 Task: Create a due date automation trigger when advanced on, 2 days before a card is due add content with a name or a description not containing resume at 11:00 AM.
Action: Mouse moved to (1138, 360)
Screenshot: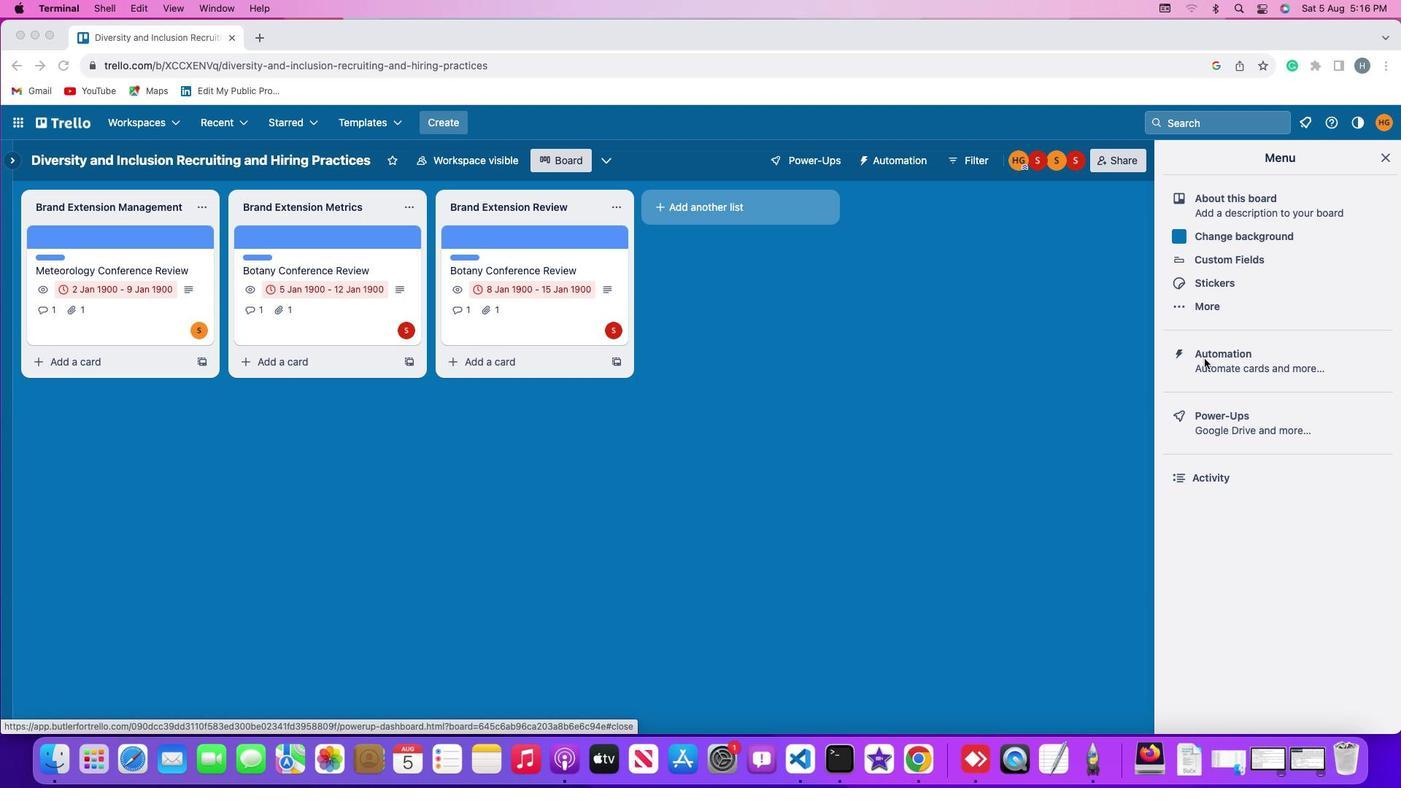 
Action: Mouse pressed left at (1138, 360)
Screenshot: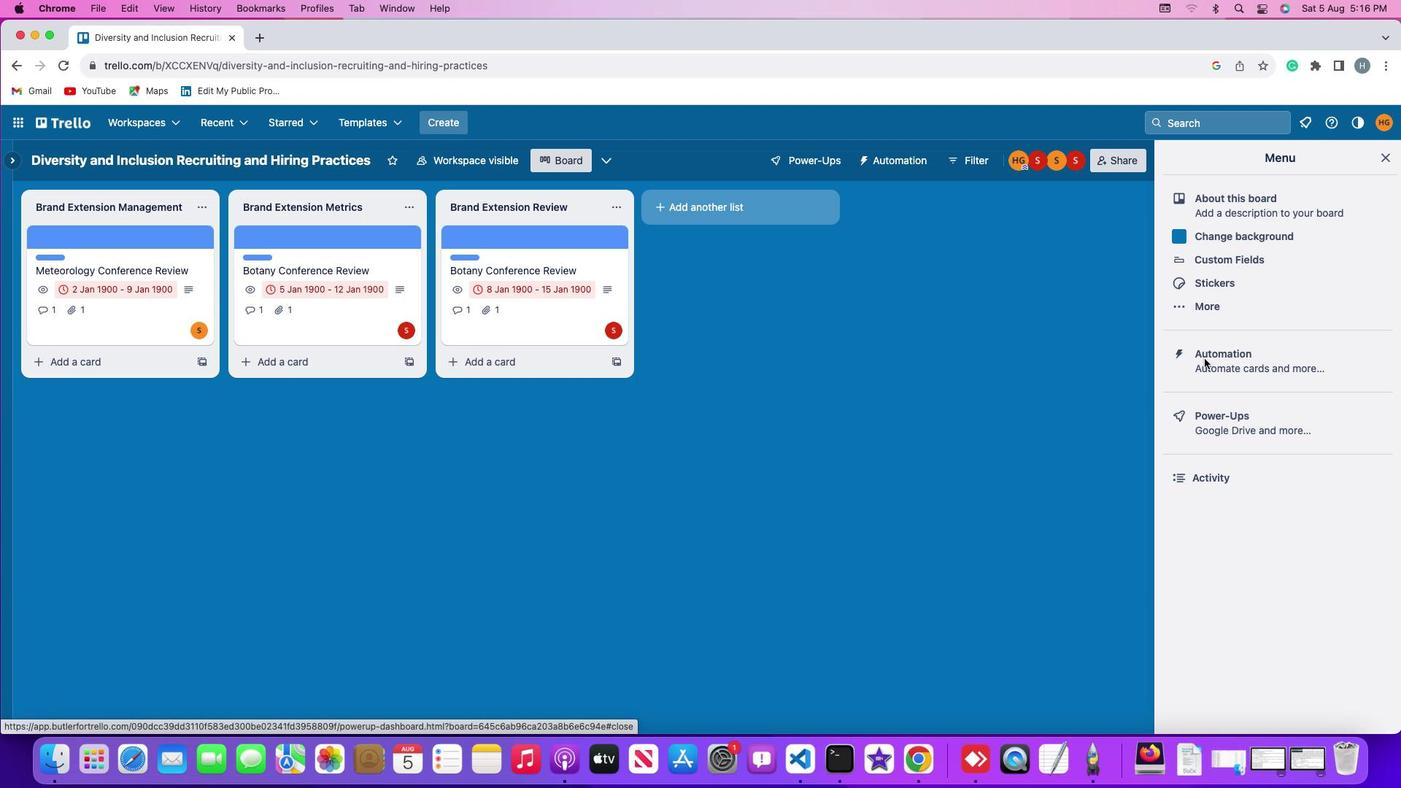 
Action: Mouse pressed left at (1138, 360)
Screenshot: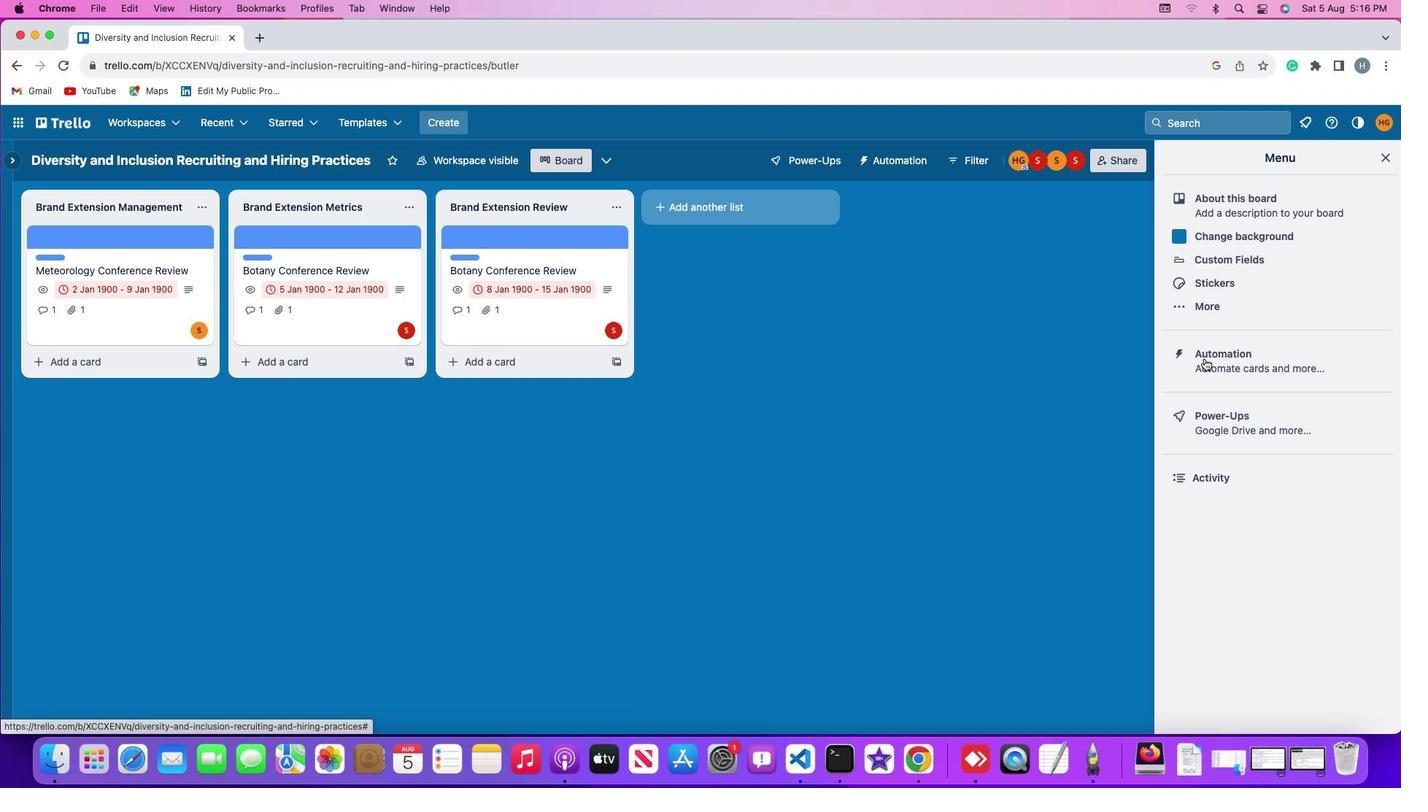 
Action: Mouse moved to (190, 352)
Screenshot: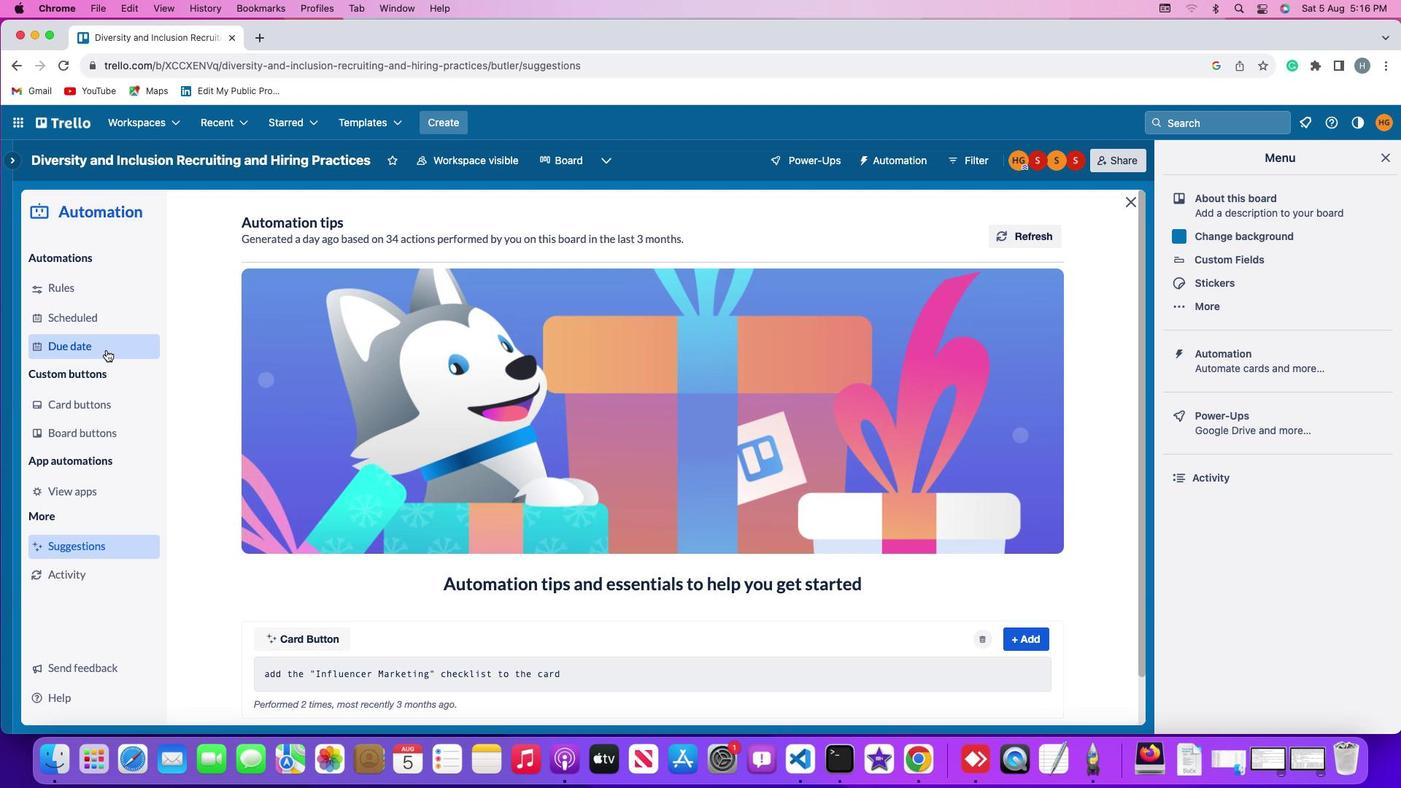 
Action: Mouse pressed left at (190, 352)
Screenshot: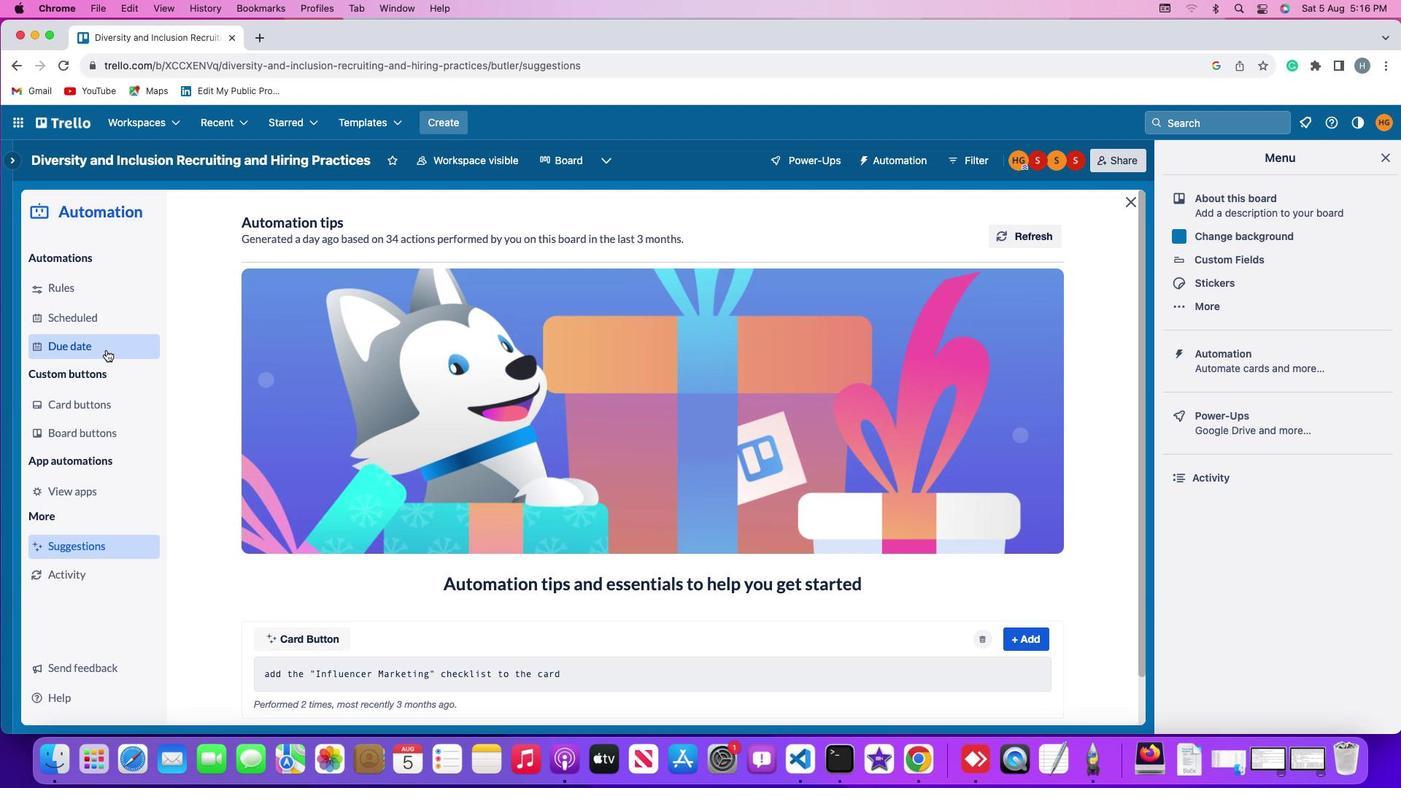 
Action: Mouse moved to (954, 230)
Screenshot: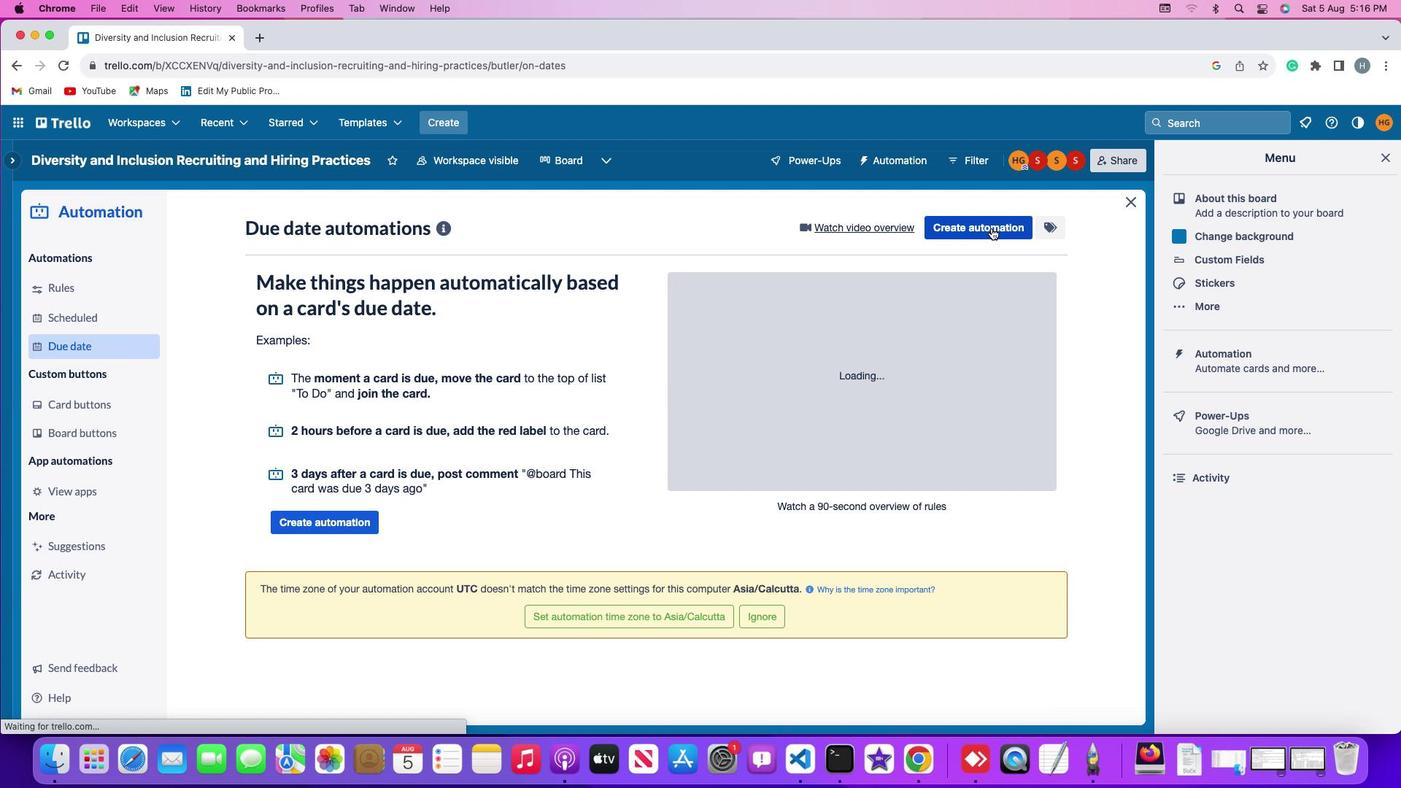 
Action: Mouse pressed left at (954, 230)
Screenshot: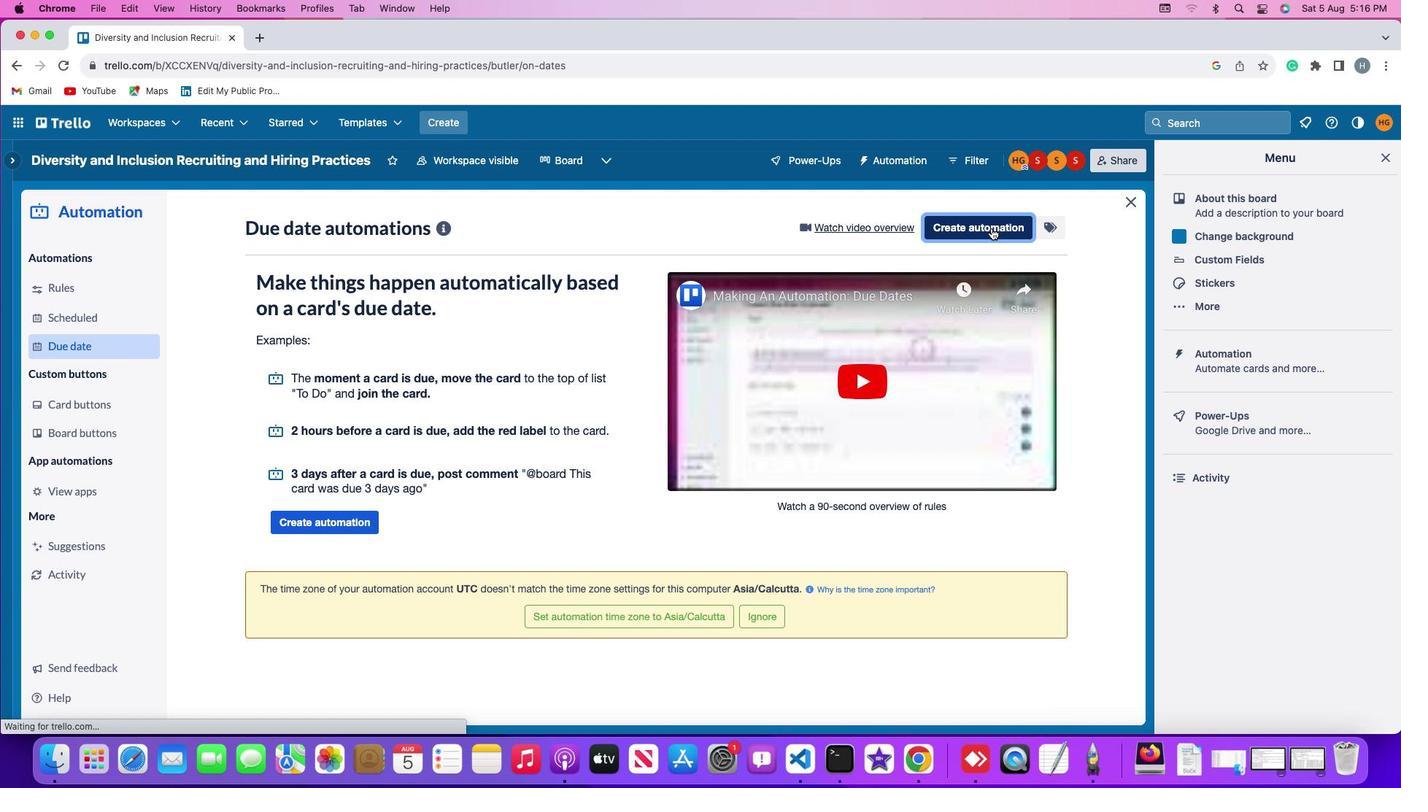 
Action: Mouse moved to (640, 368)
Screenshot: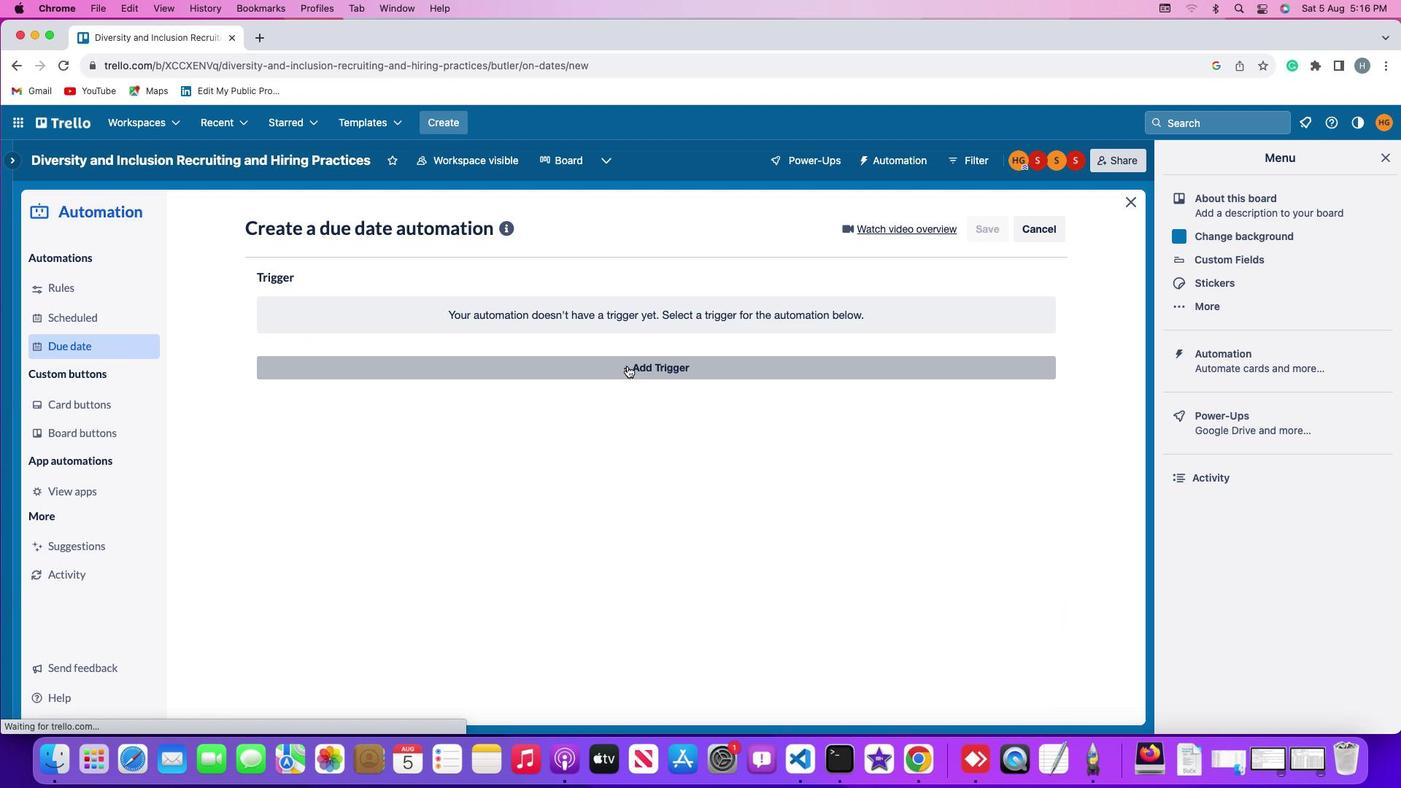 
Action: Mouse pressed left at (640, 368)
Screenshot: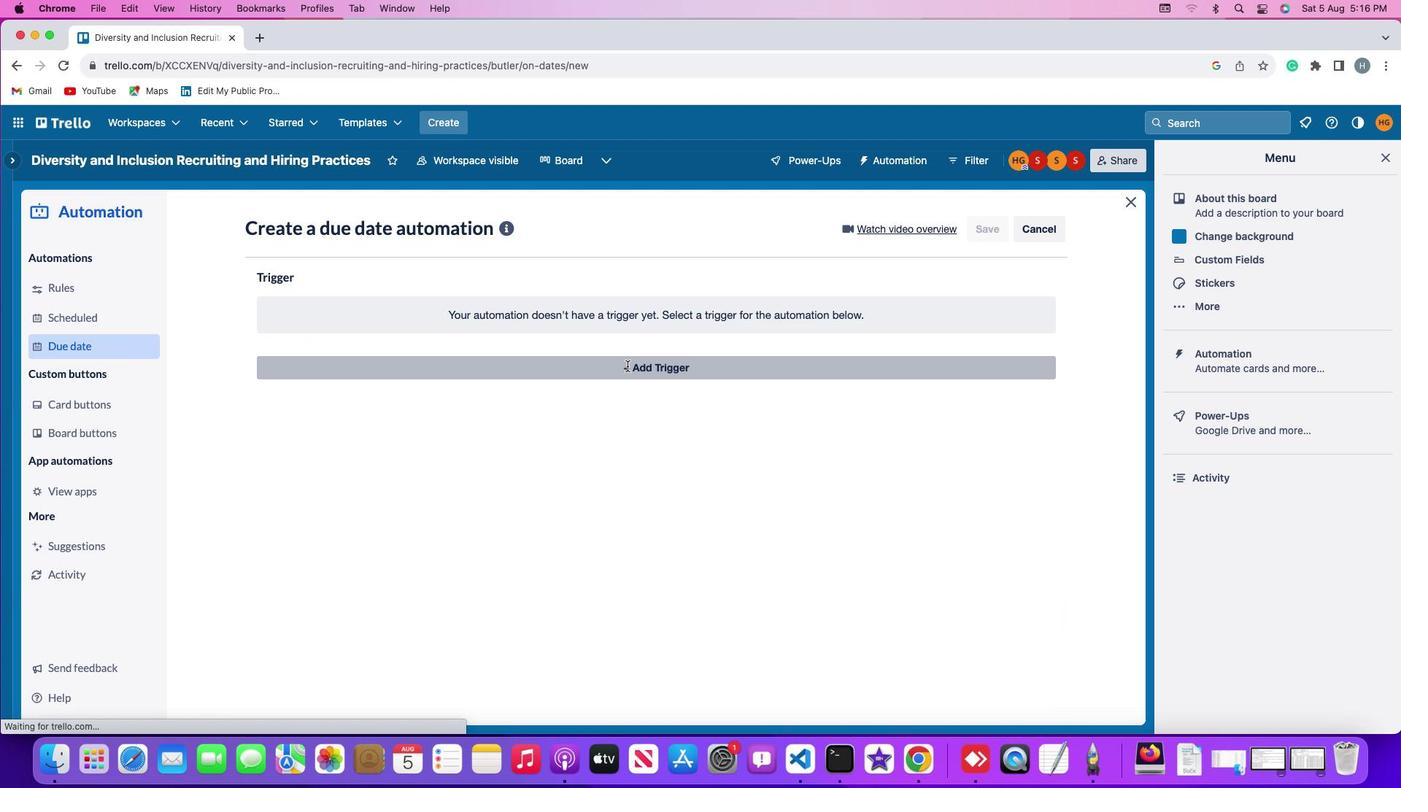 
Action: Mouse moved to (338, 589)
Screenshot: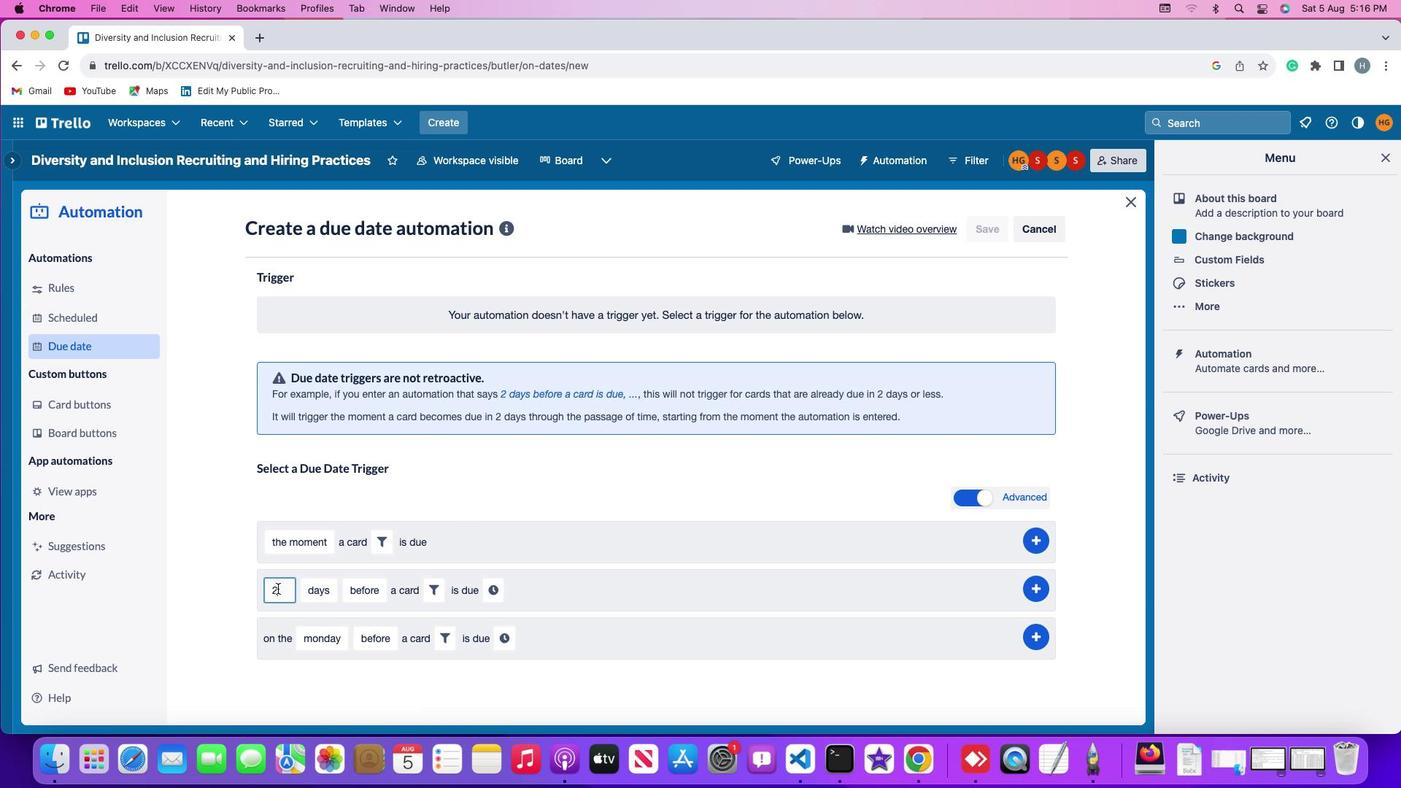 
Action: Mouse pressed left at (338, 589)
Screenshot: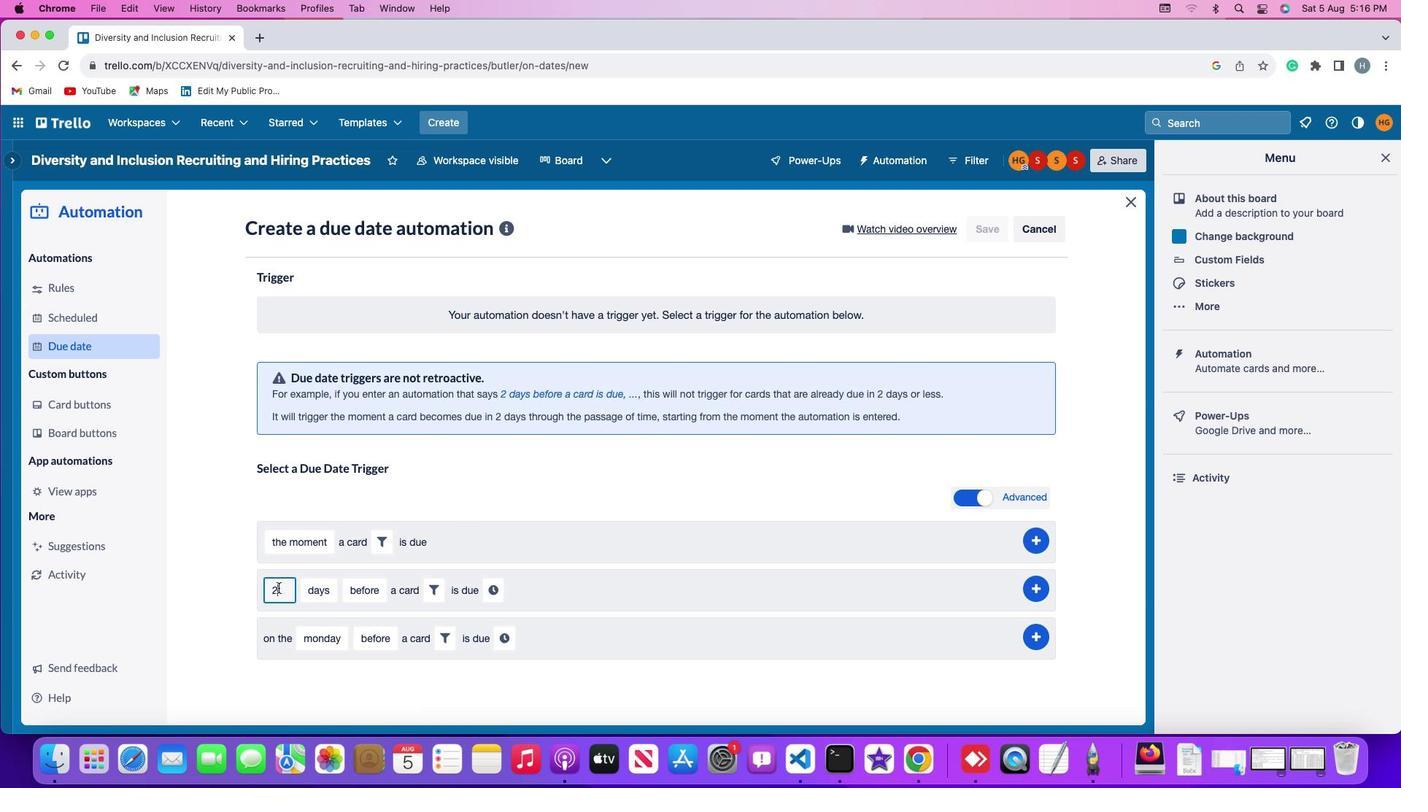 
Action: Mouse moved to (342, 586)
Screenshot: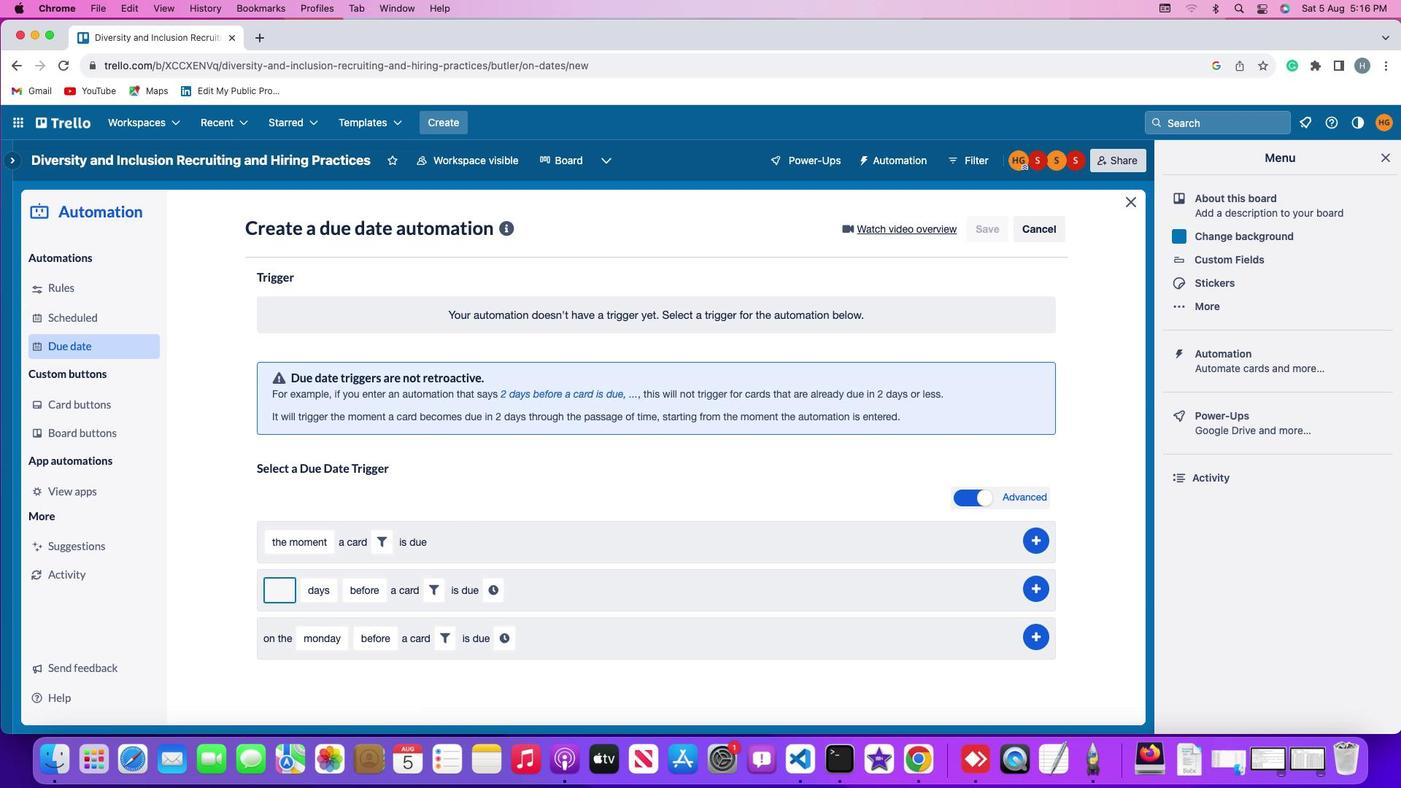 
Action: Key pressed Key.backspace
Screenshot: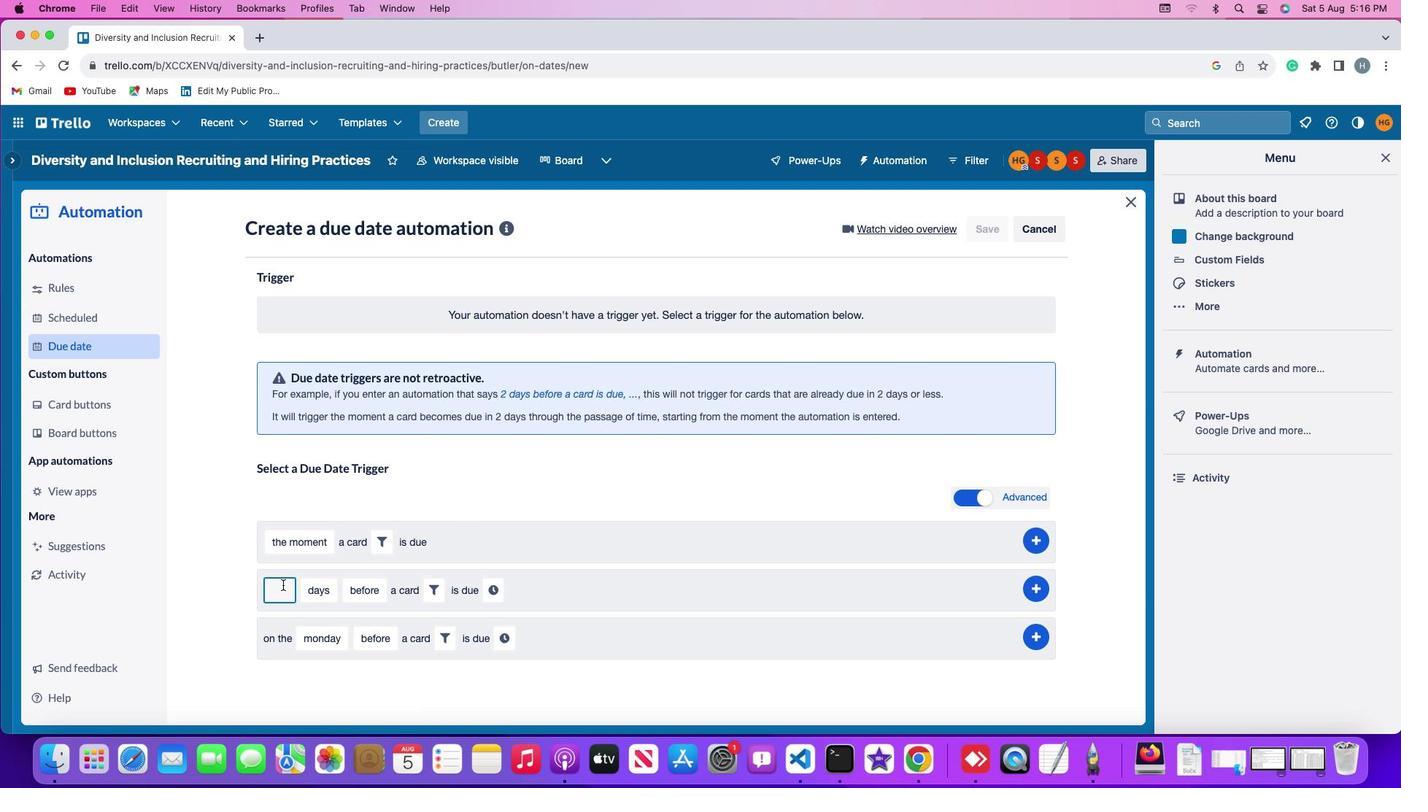 
Action: Mouse moved to (343, 587)
Screenshot: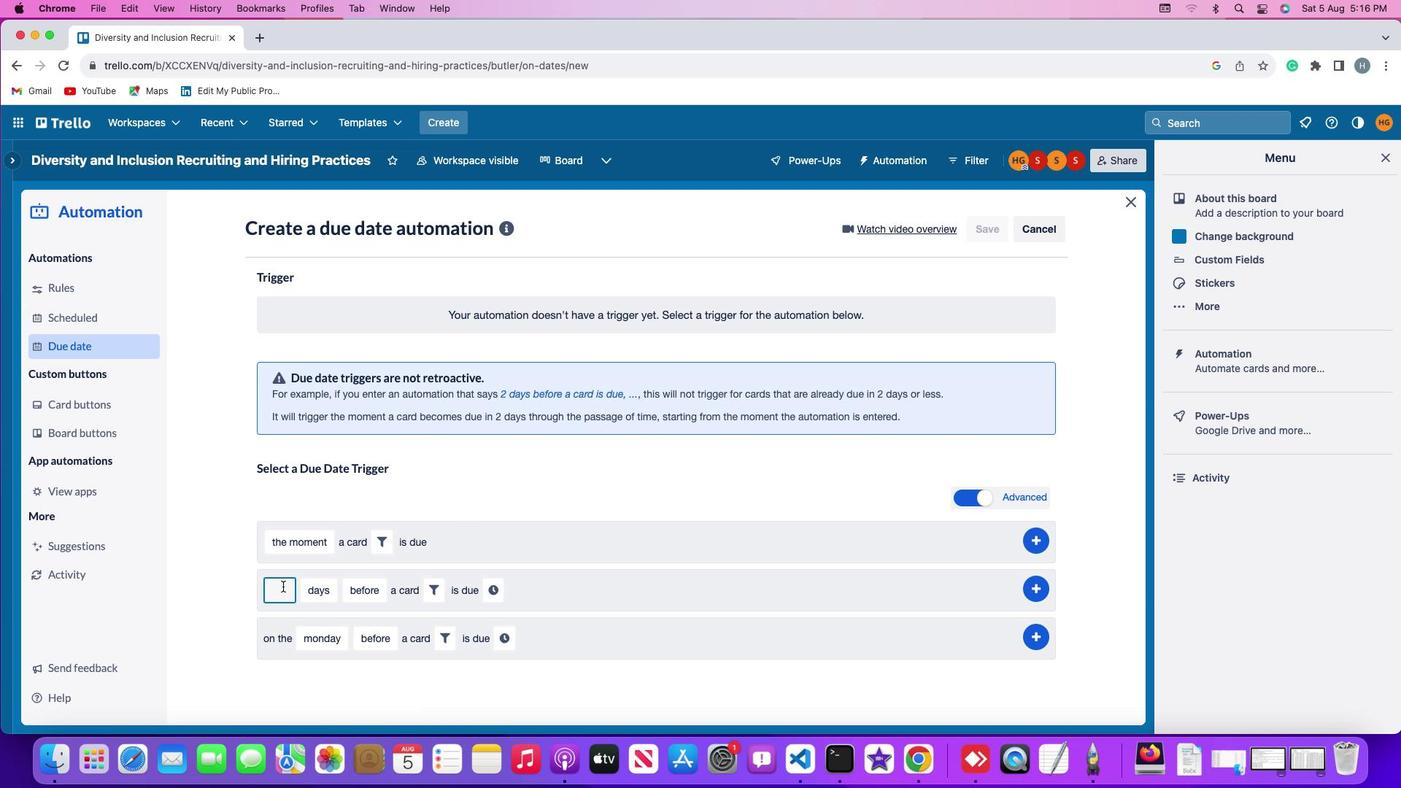 
Action: Key pressed '2'
Screenshot: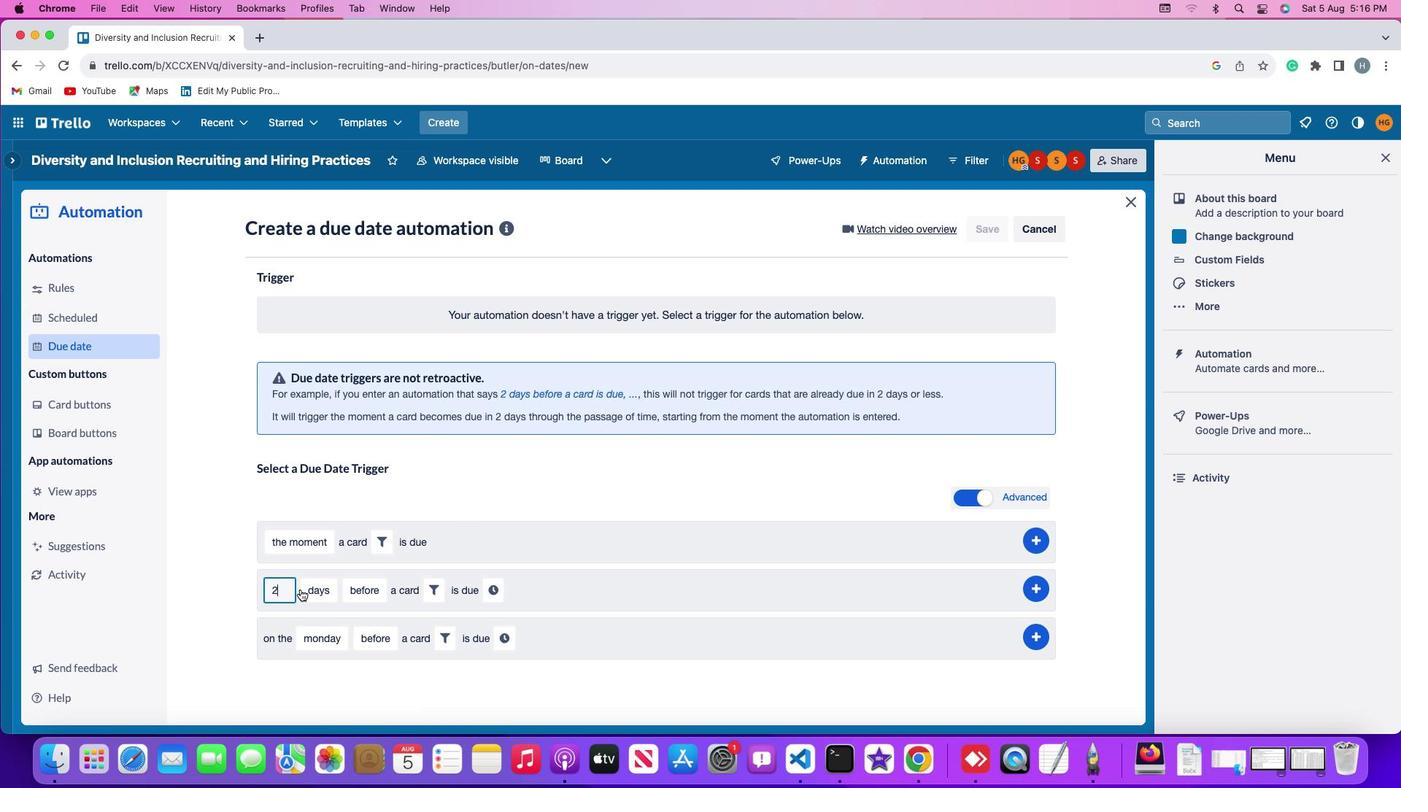 
Action: Mouse moved to (365, 589)
Screenshot: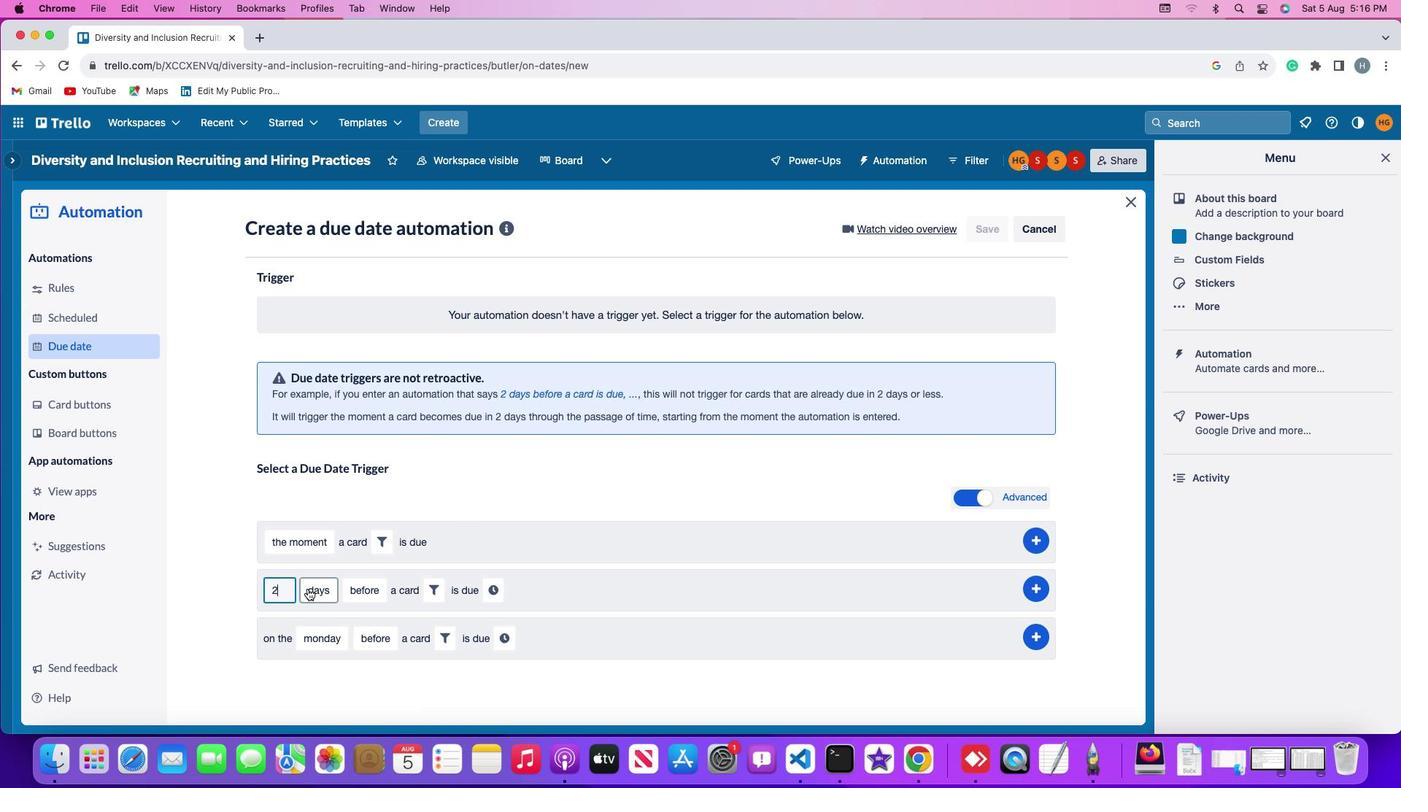 
Action: Mouse pressed left at (365, 589)
Screenshot: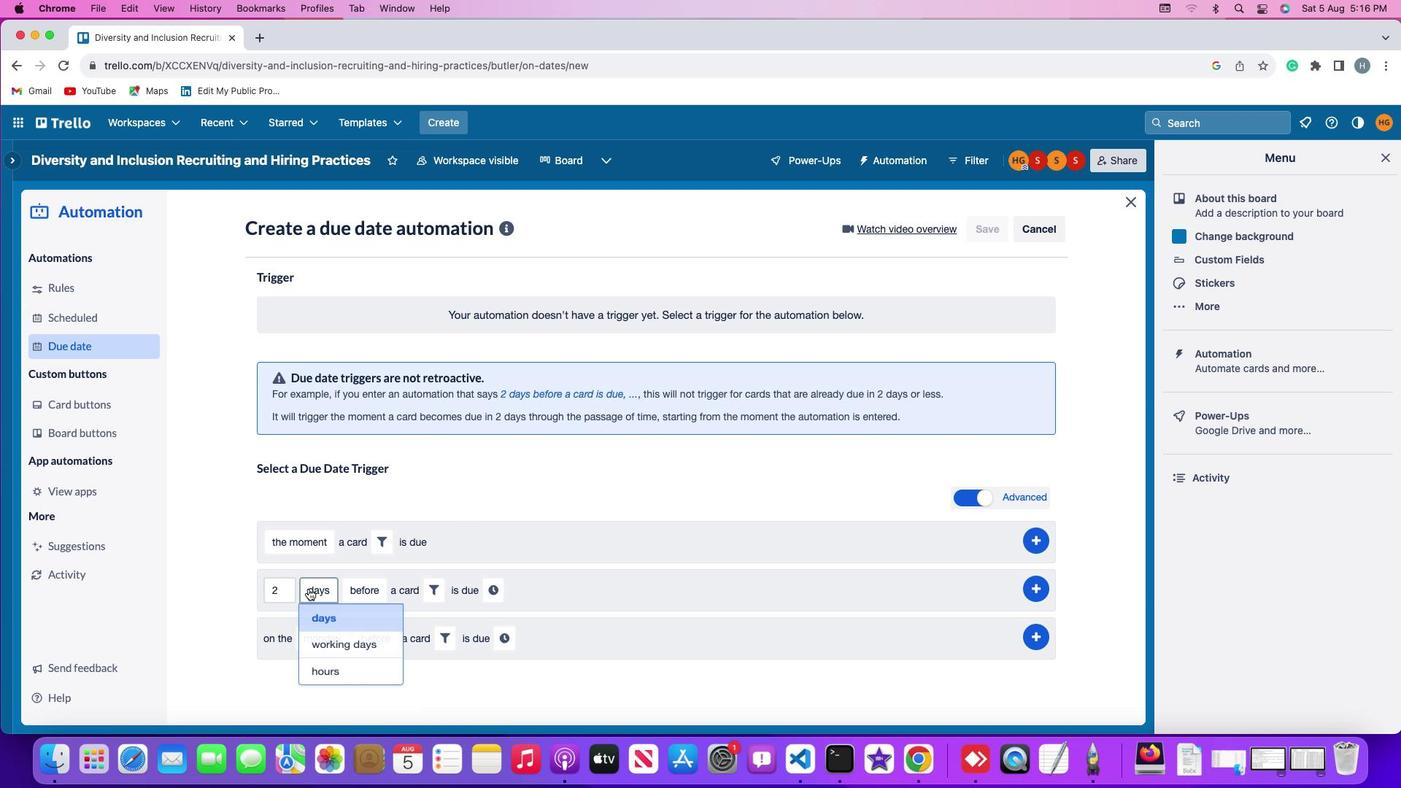 
Action: Mouse moved to (377, 612)
Screenshot: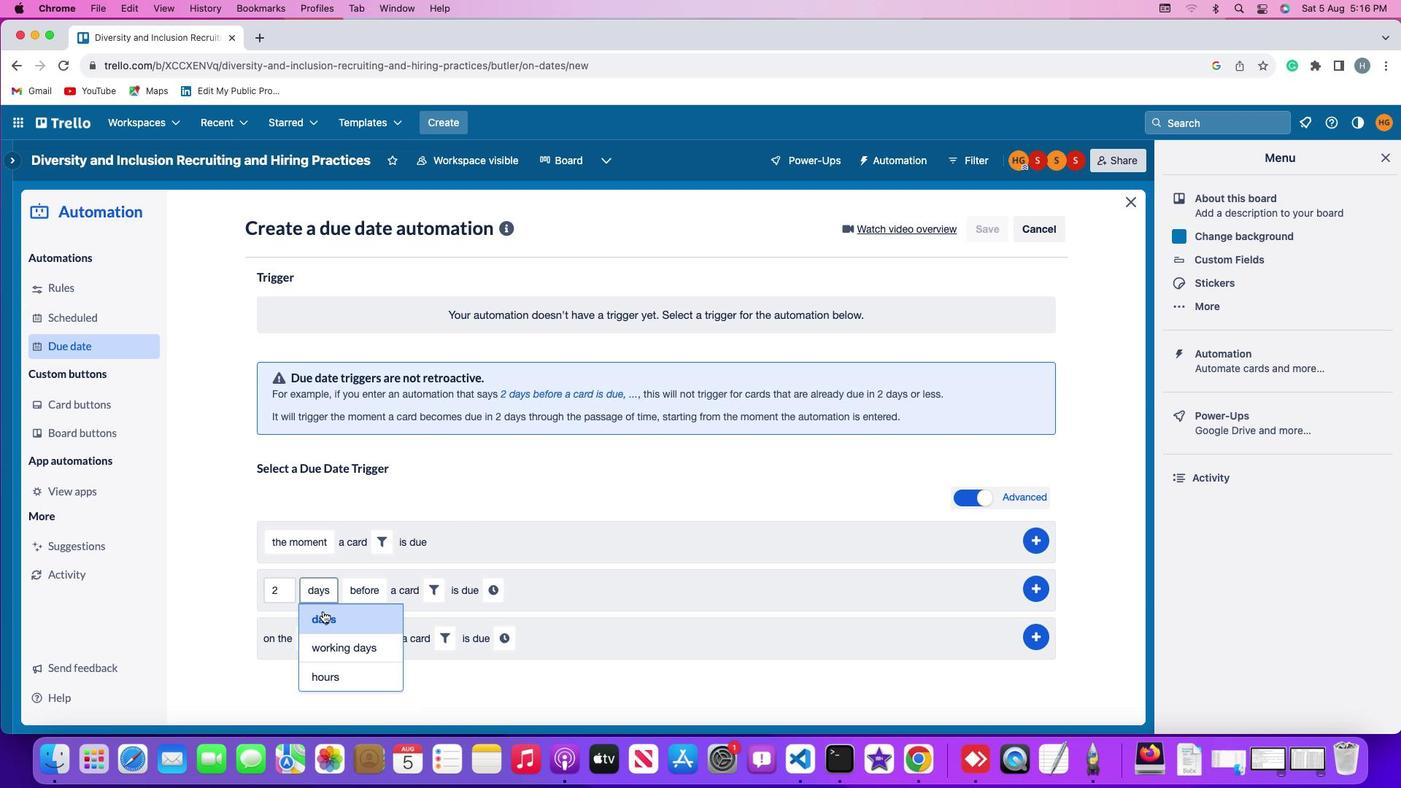 
Action: Mouse pressed left at (377, 612)
Screenshot: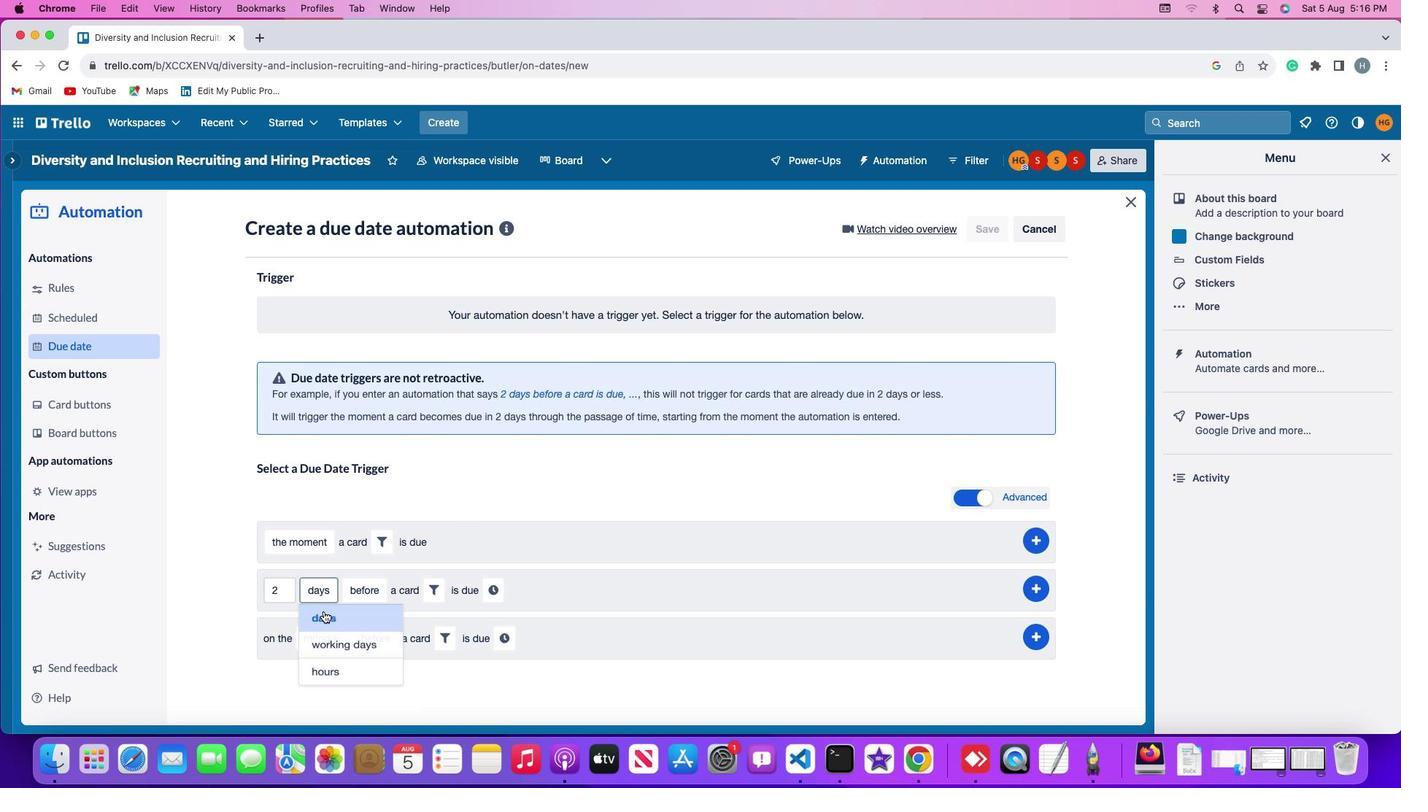
Action: Mouse moved to (407, 594)
Screenshot: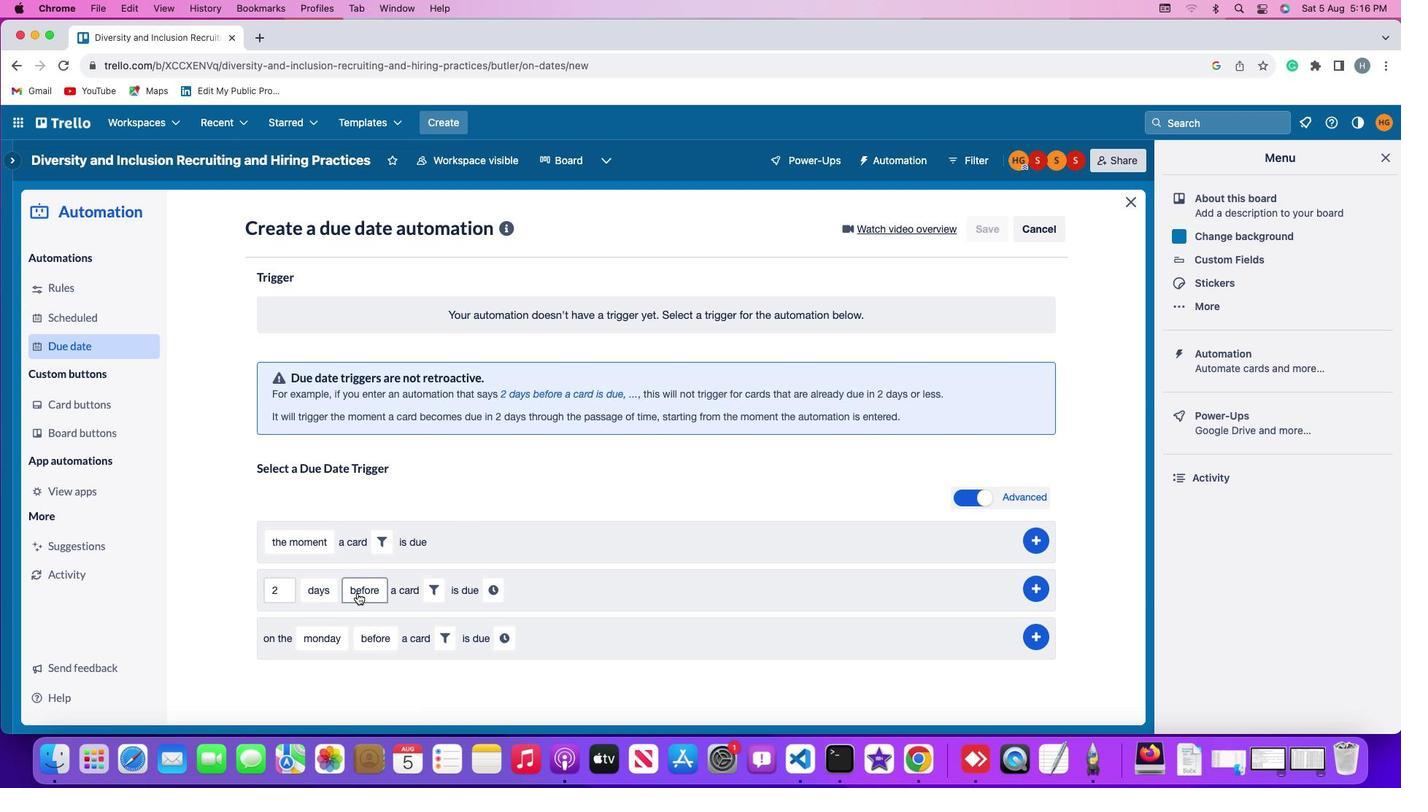
Action: Mouse pressed left at (407, 594)
Screenshot: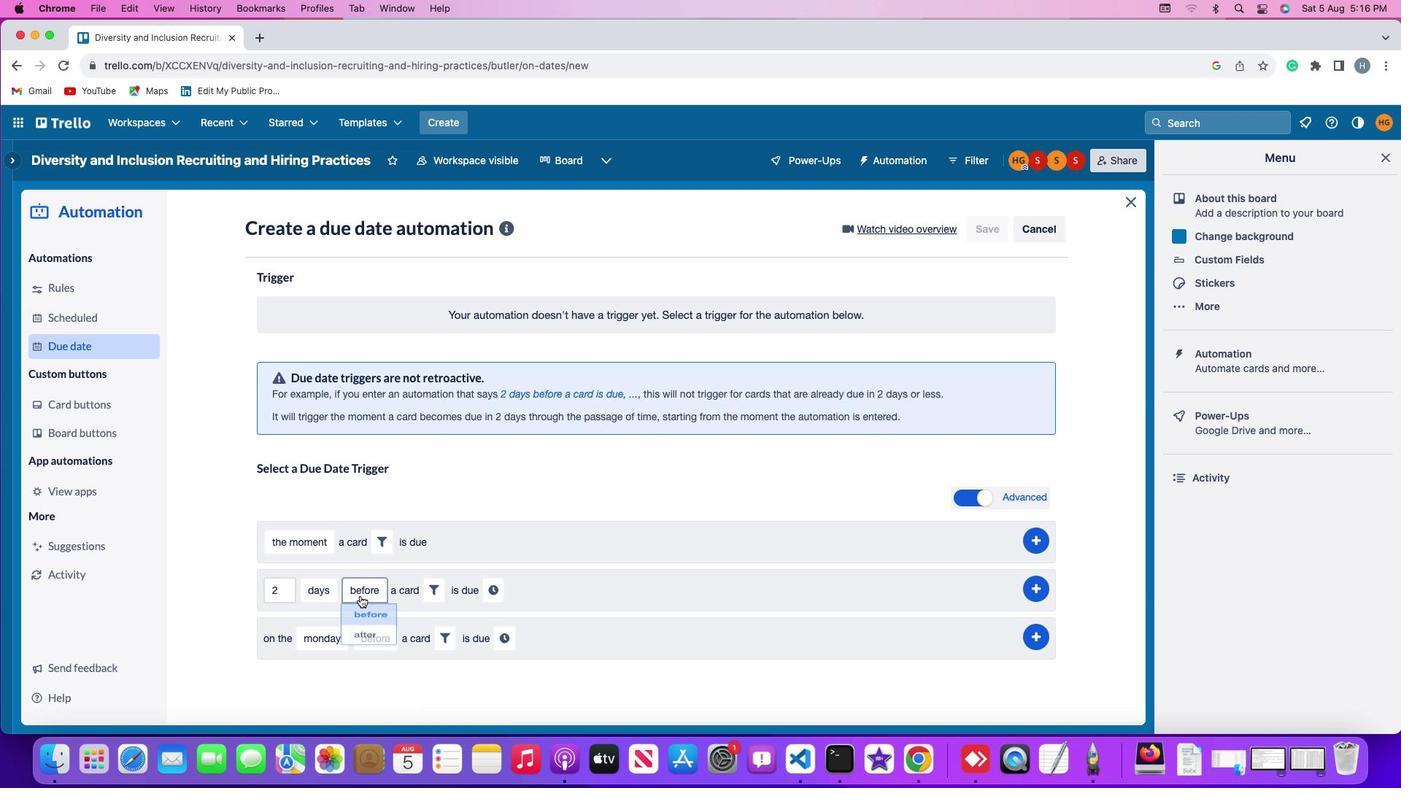 
Action: Mouse moved to (419, 622)
Screenshot: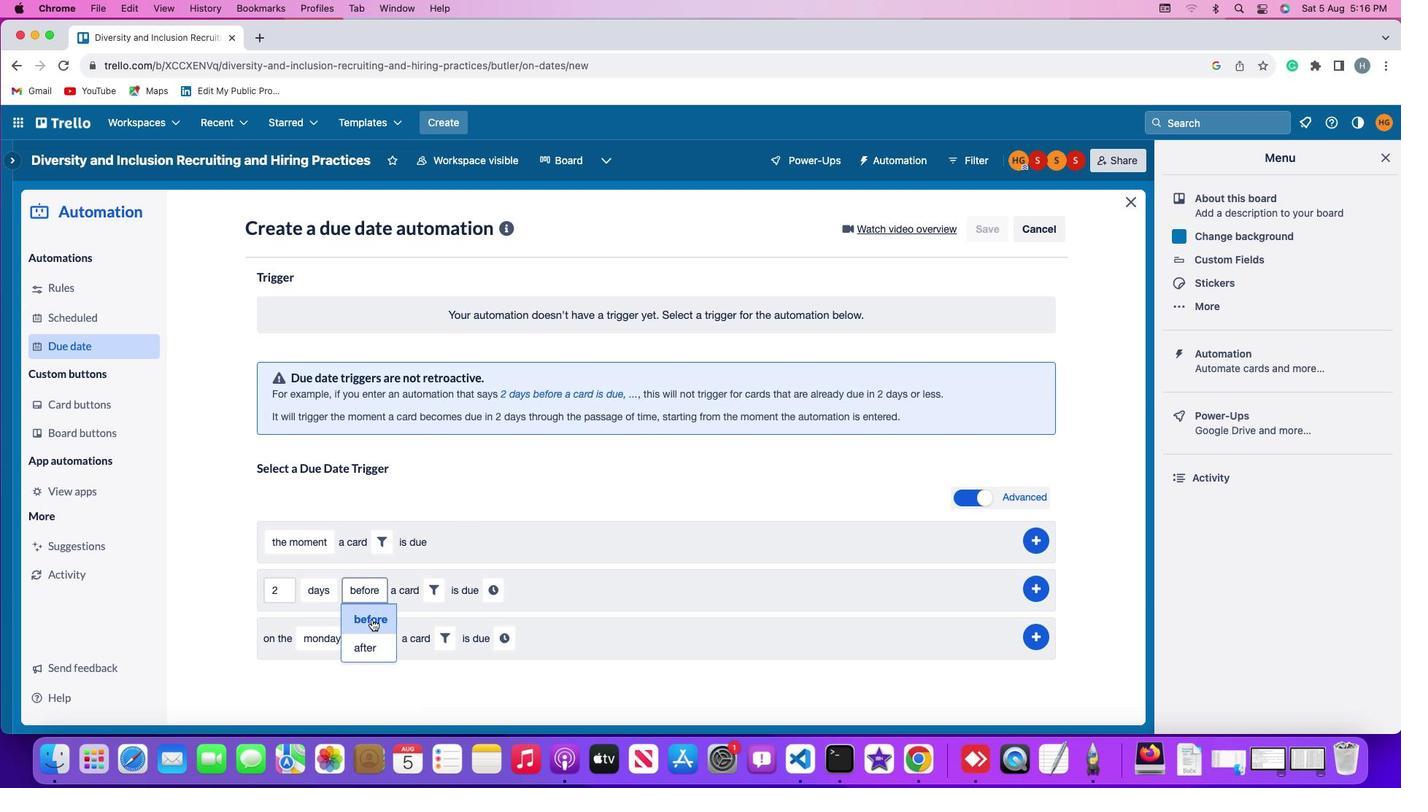 
Action: Mouse pressed left at (419, 622)
Screenshot: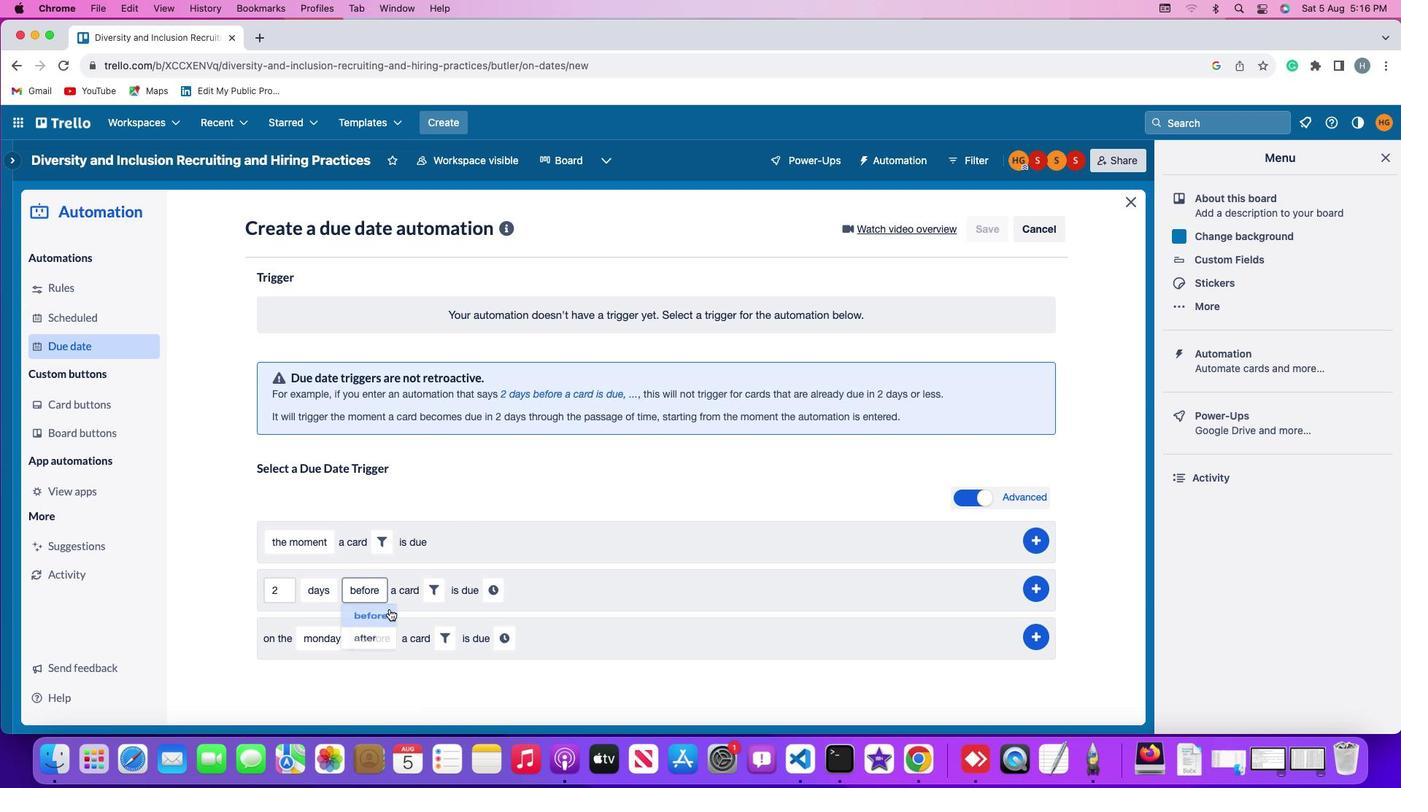 
Action: Mouse moved to (473, 591)
Screenshot: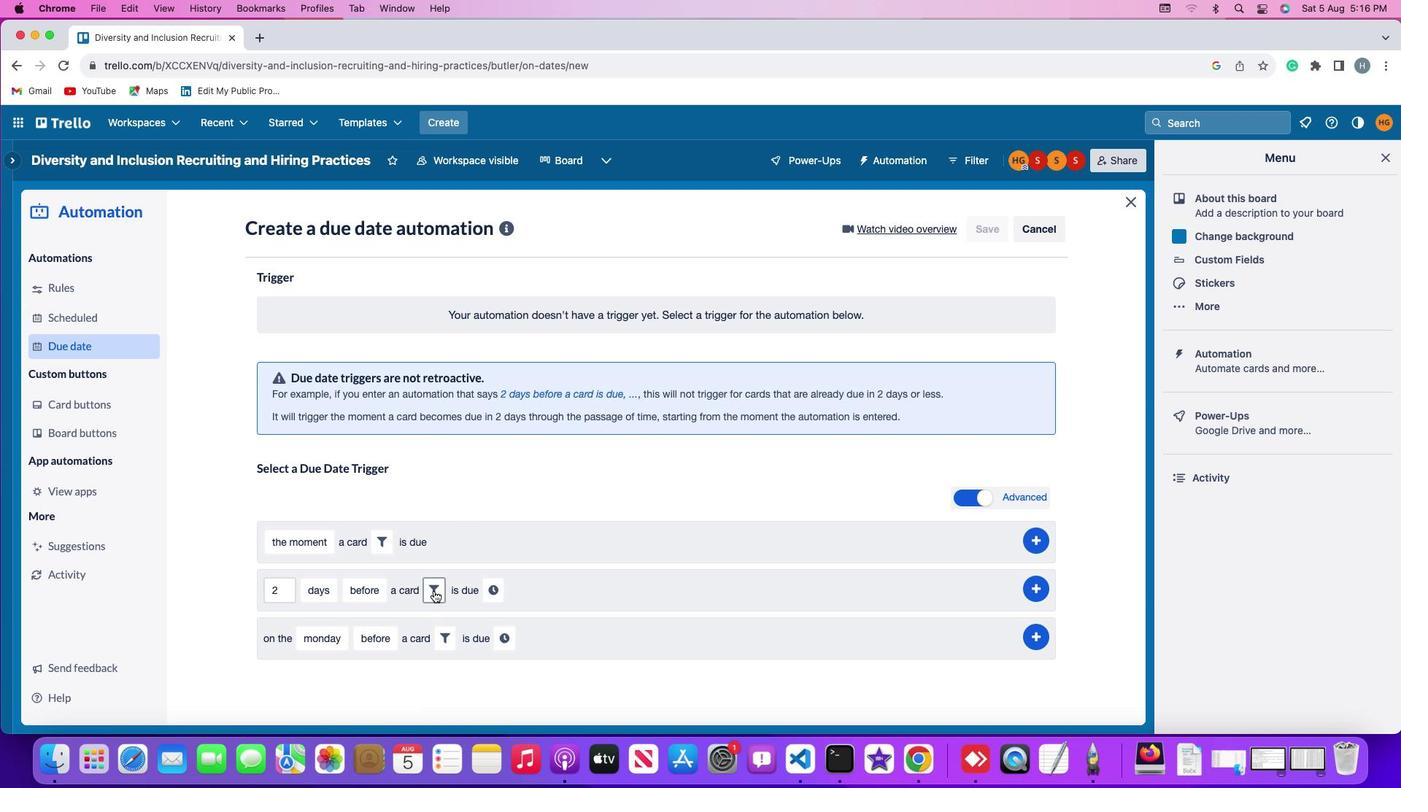 
Action: Mouse pressed left at (473, 591)
Screenshot: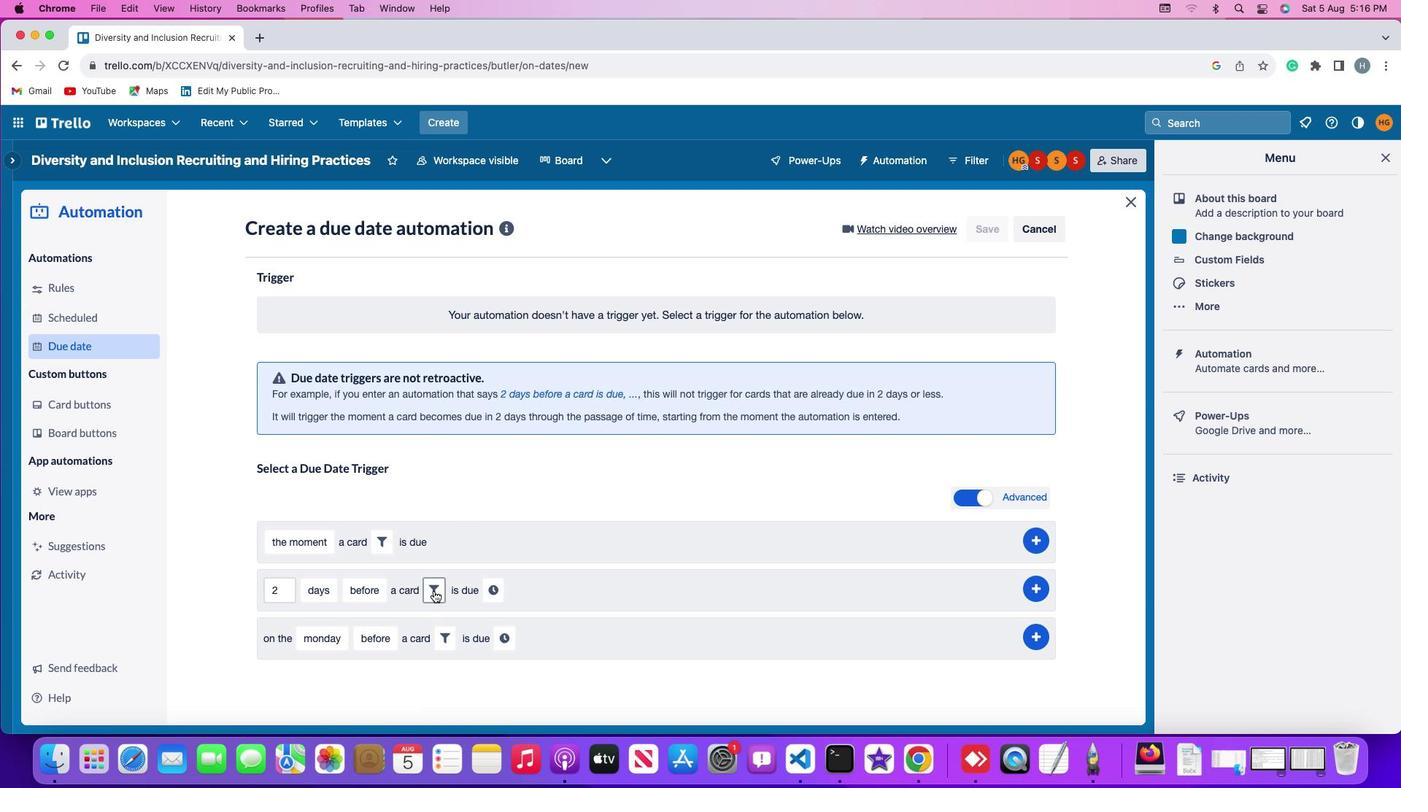 
Action: Mouse moved to (632, 637)
Screenshot: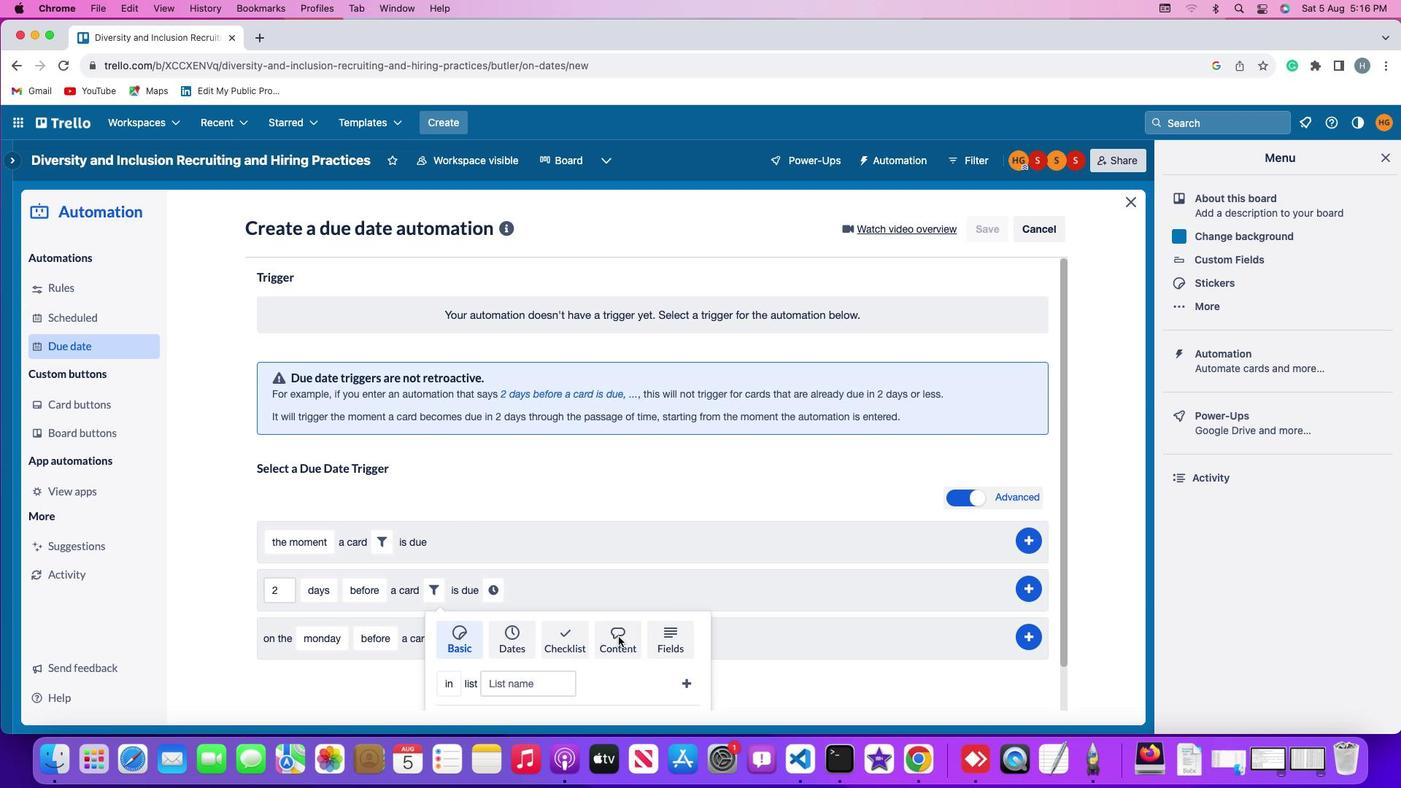 
Action: Mouse pressed left at (632, 637)
Screenshot: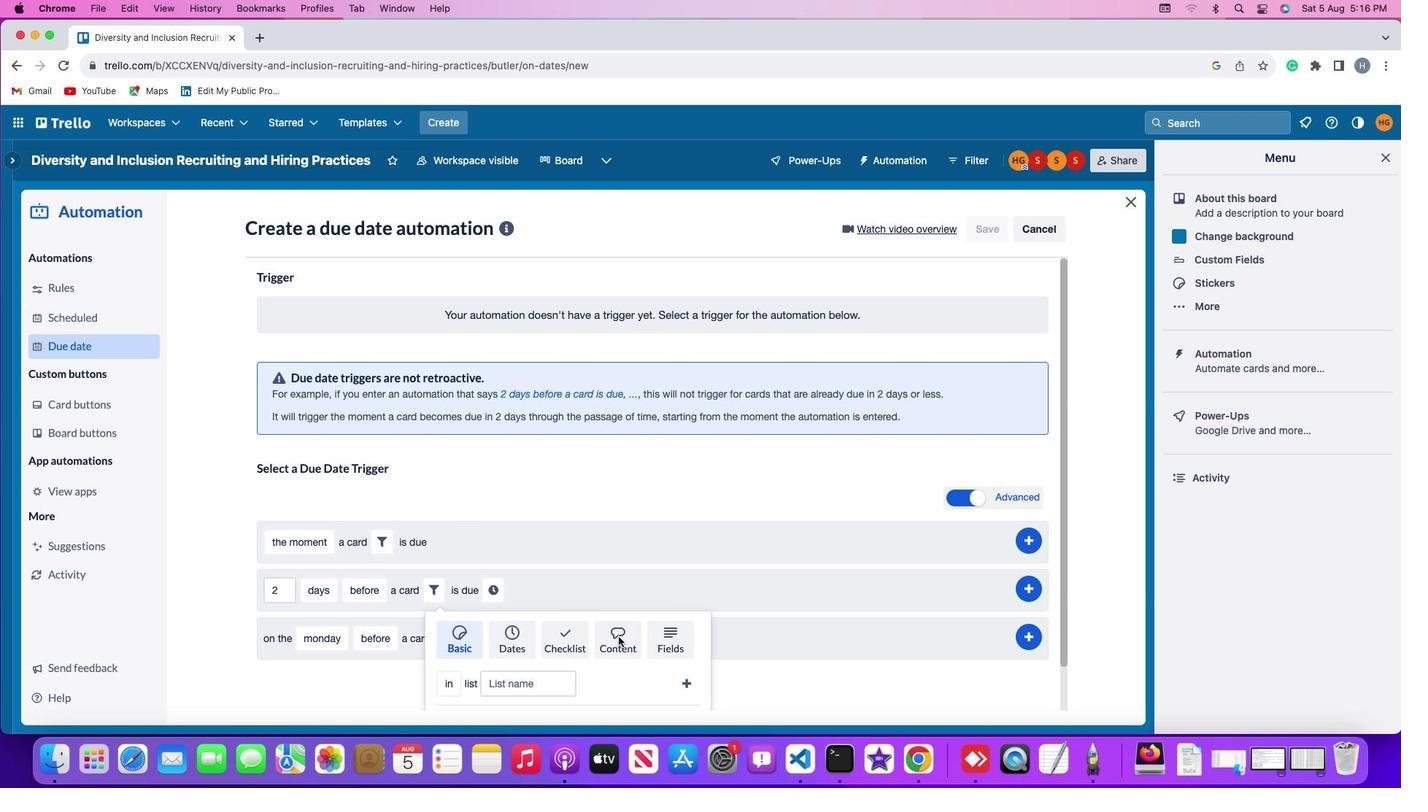 
Action: Mouse moved to (511, 680)
Screenshot: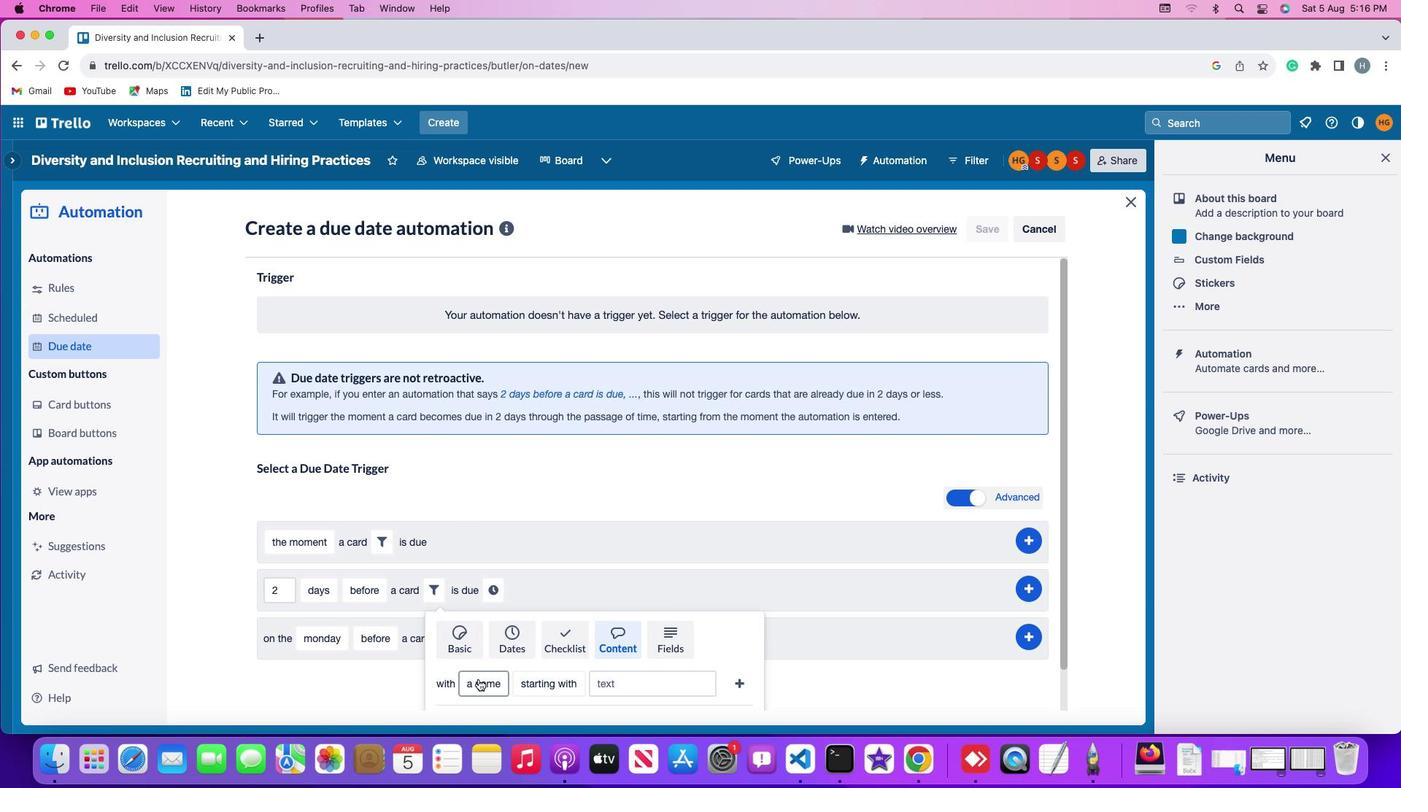 
Action: Mouse pressed left at (511, 680)
Screenshot: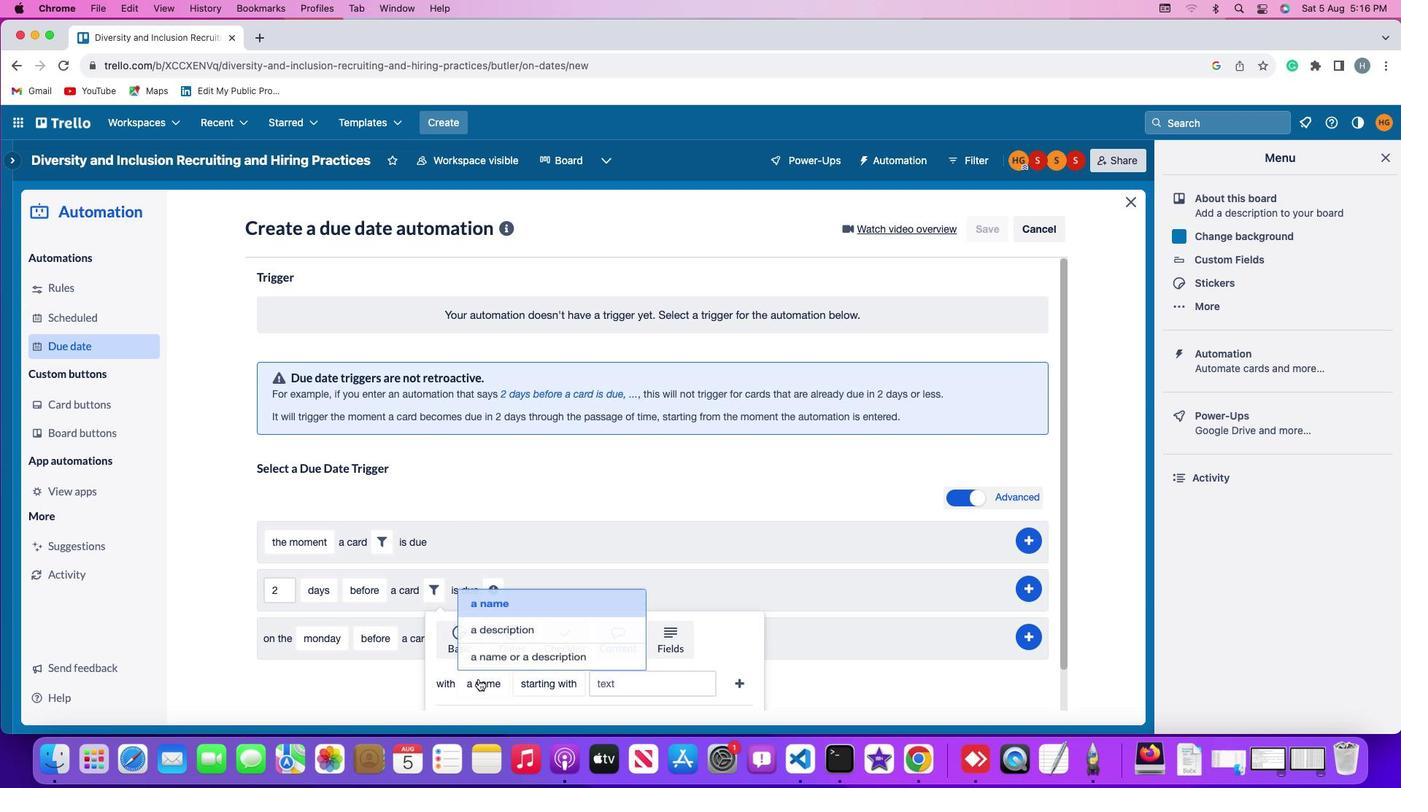 
Action: Mouse moved to (538, 650)
Screenshot: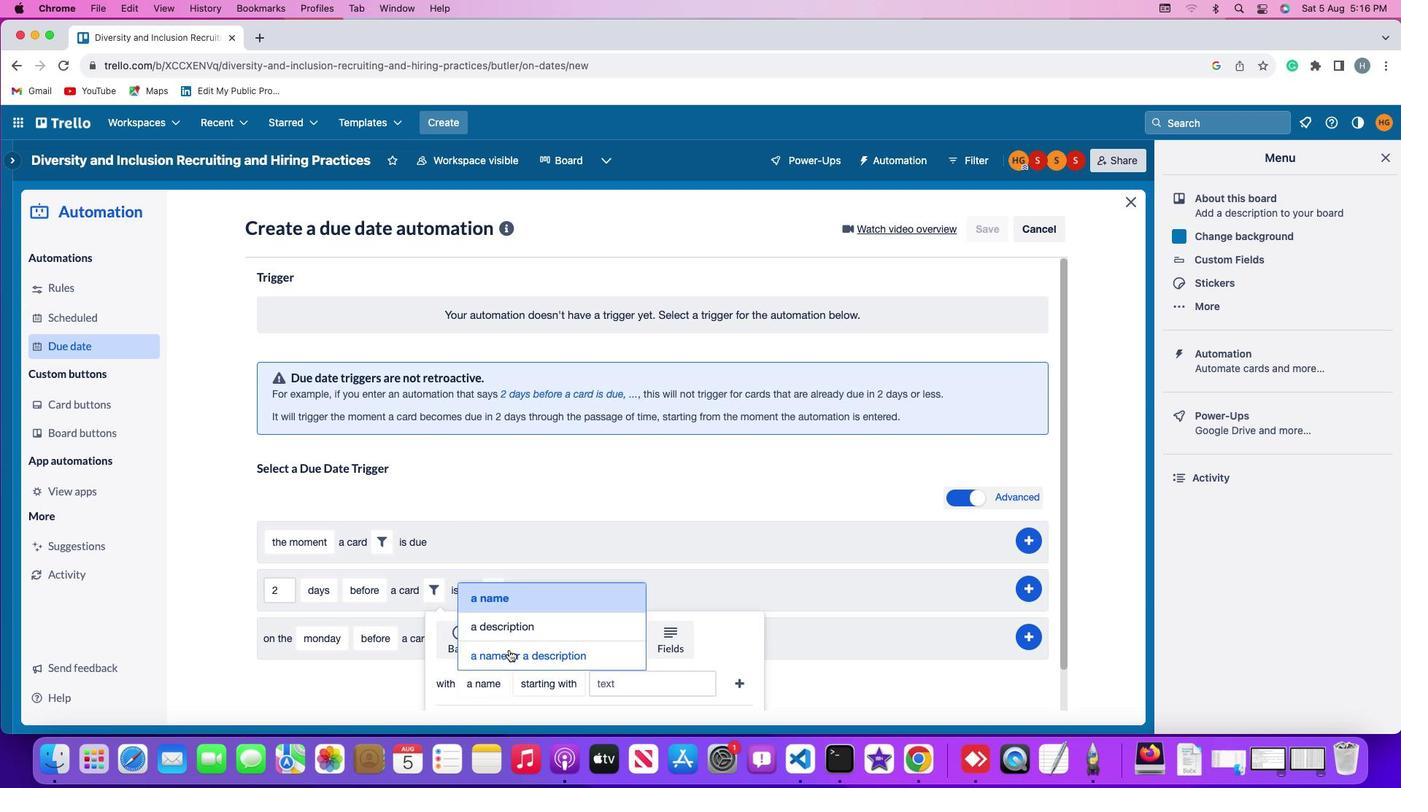 
Action: Mouse pressed left at (538, 650)
Screenshot: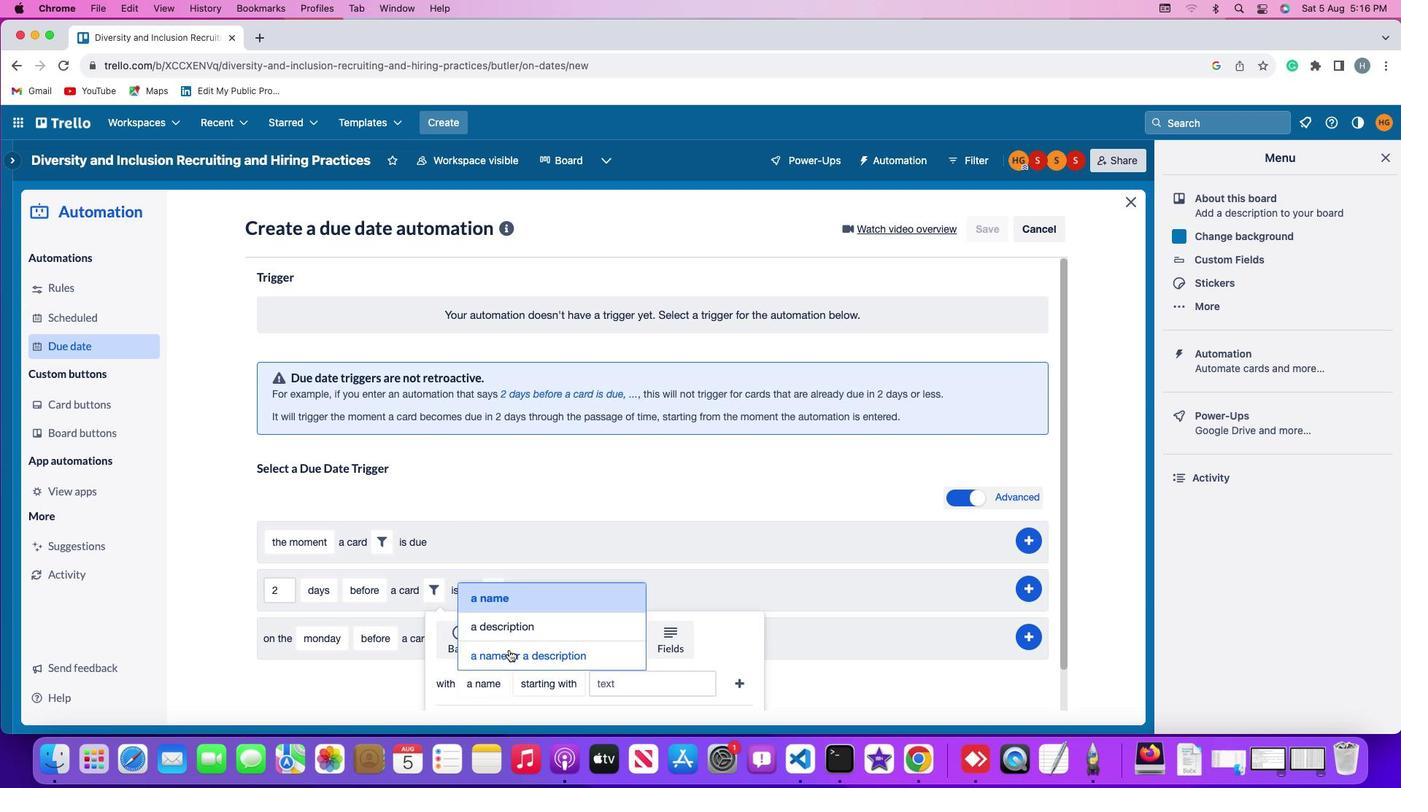 
Action: Mouse moved to (641, 682)
Screenshot: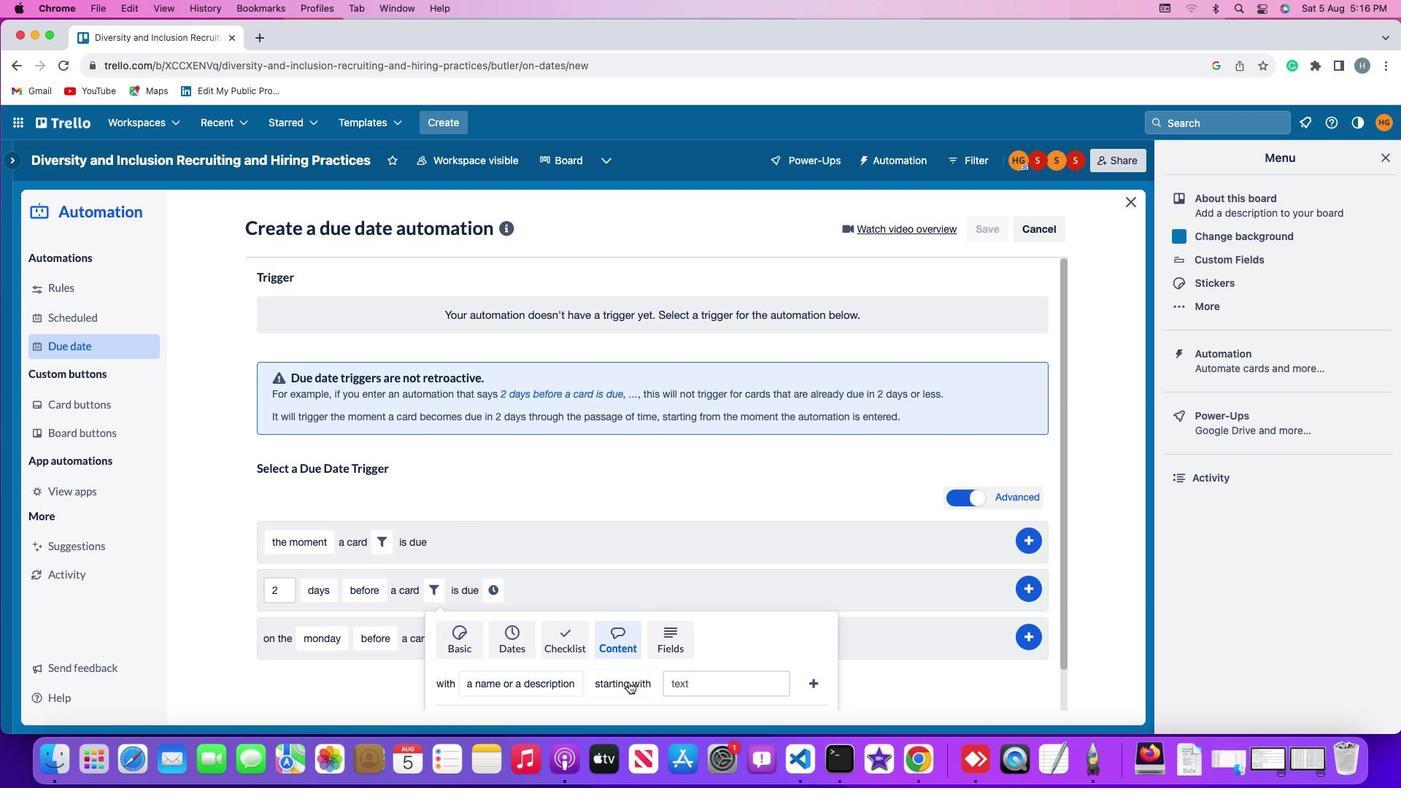 
Action: Mouse pressed left at (641, 682)
Screenshot: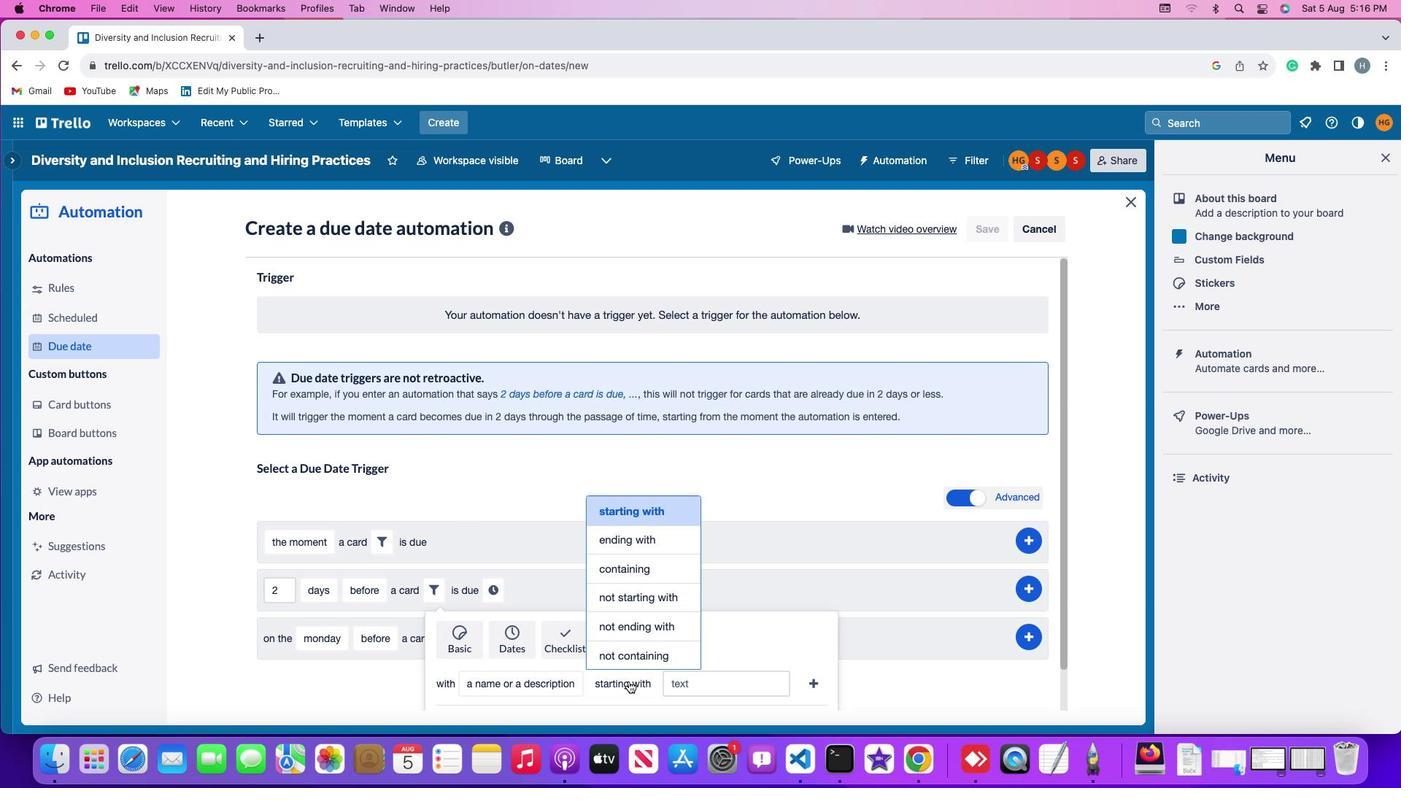 
Action: Mouse moved to (651, 654)
Screenshot: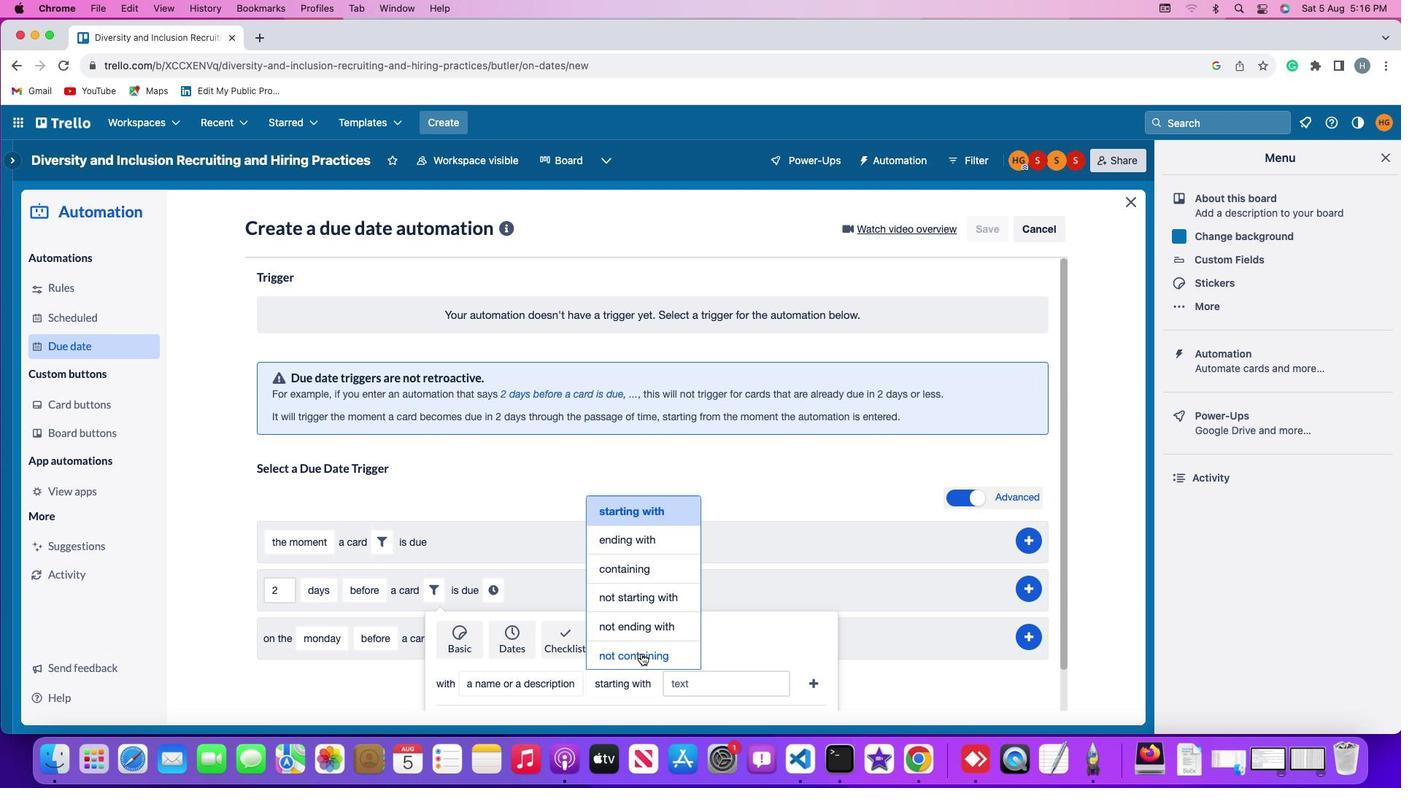 
Action: Mouse pressed left at (651, 654)
Screenshot: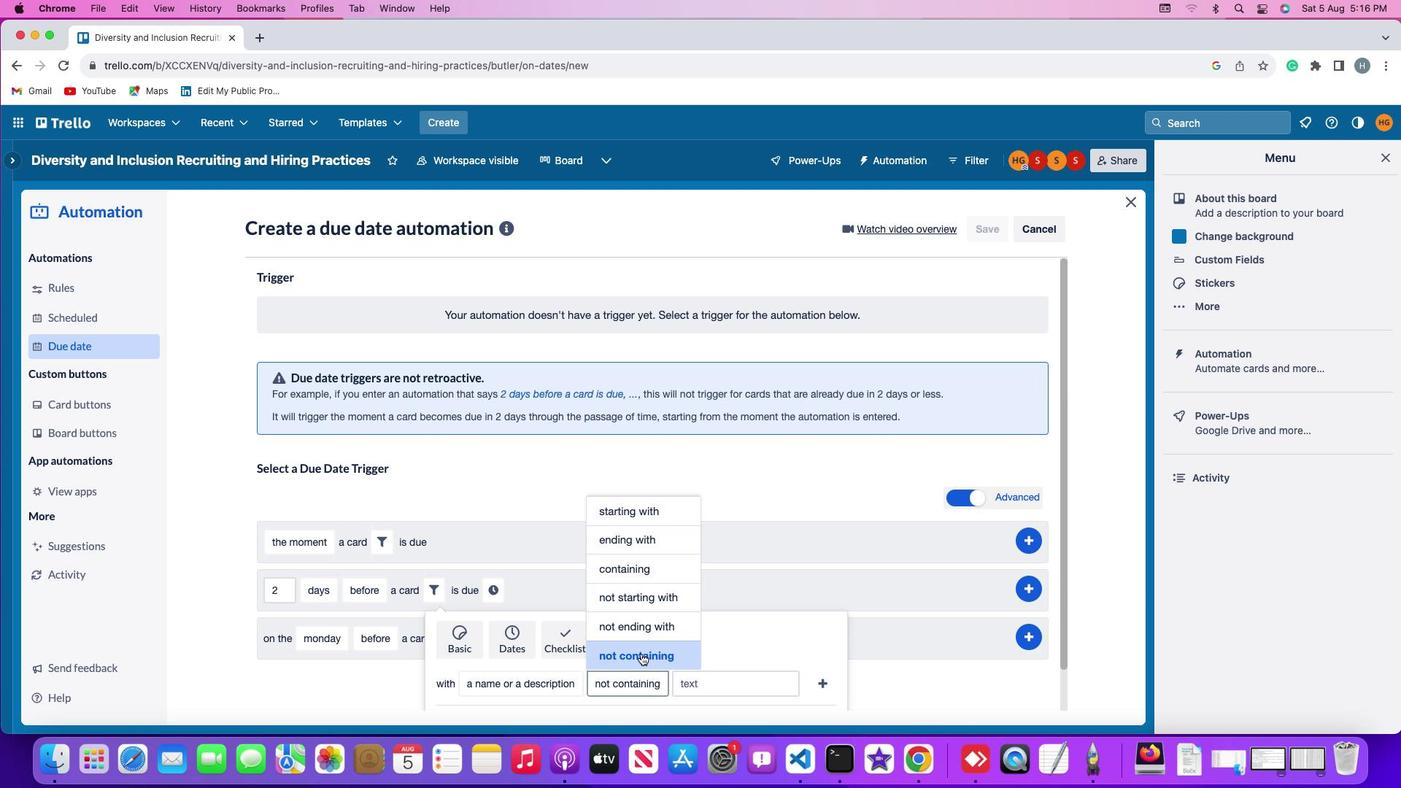 
Action: Mouse moved to (729, 685)
Screenshot: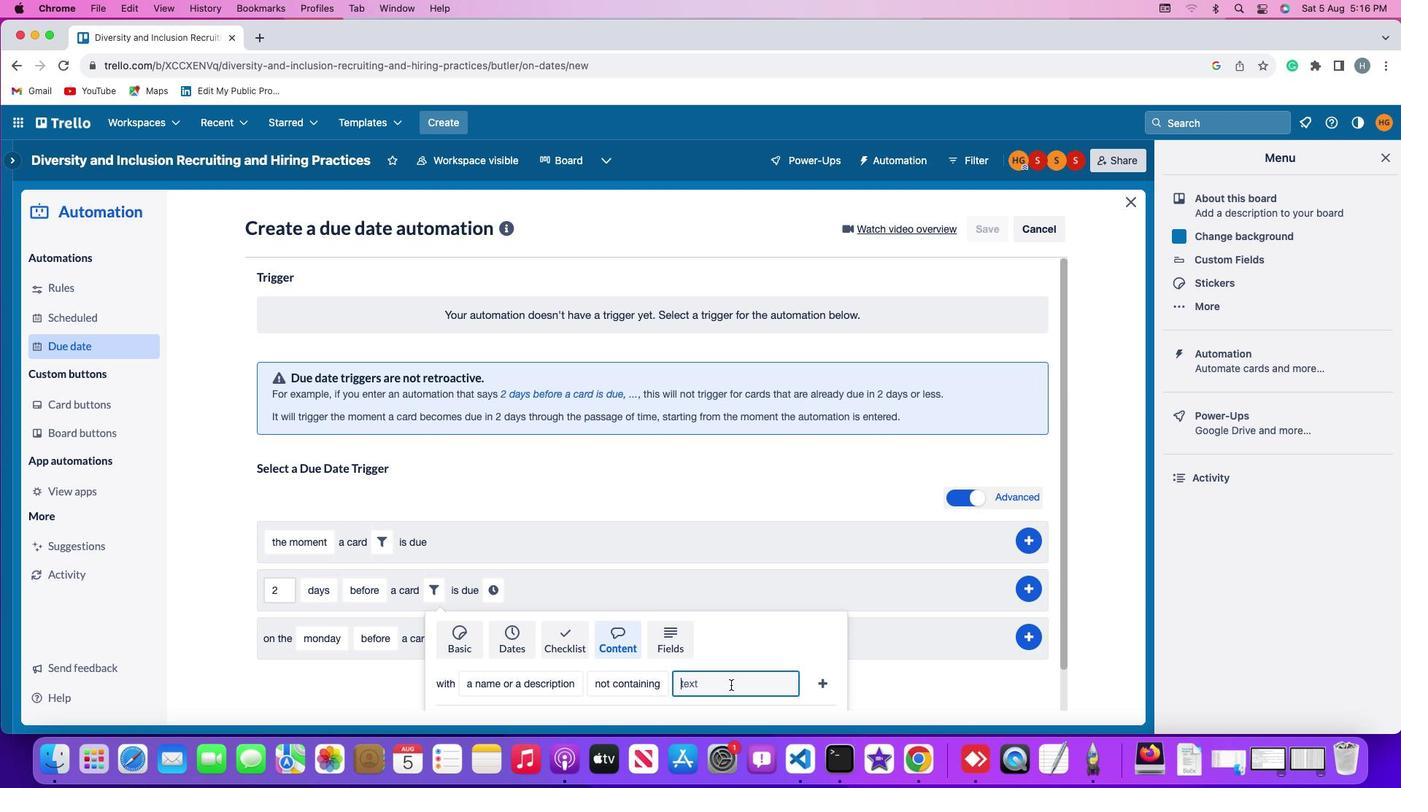 
Action: Mouse pressed left at (729, 685)
Screenshot: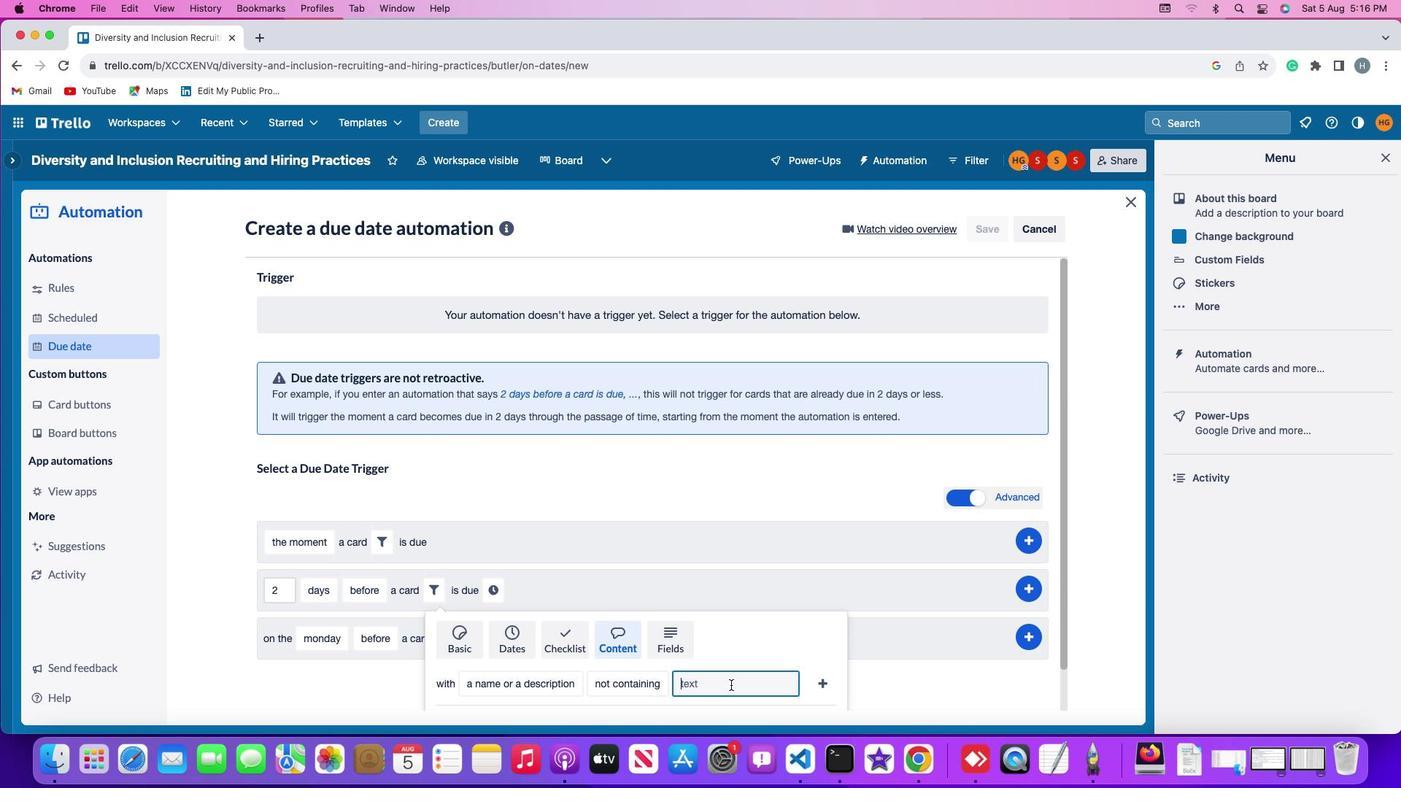 
Action: Mouse moved to (729, 685)
Screenshot: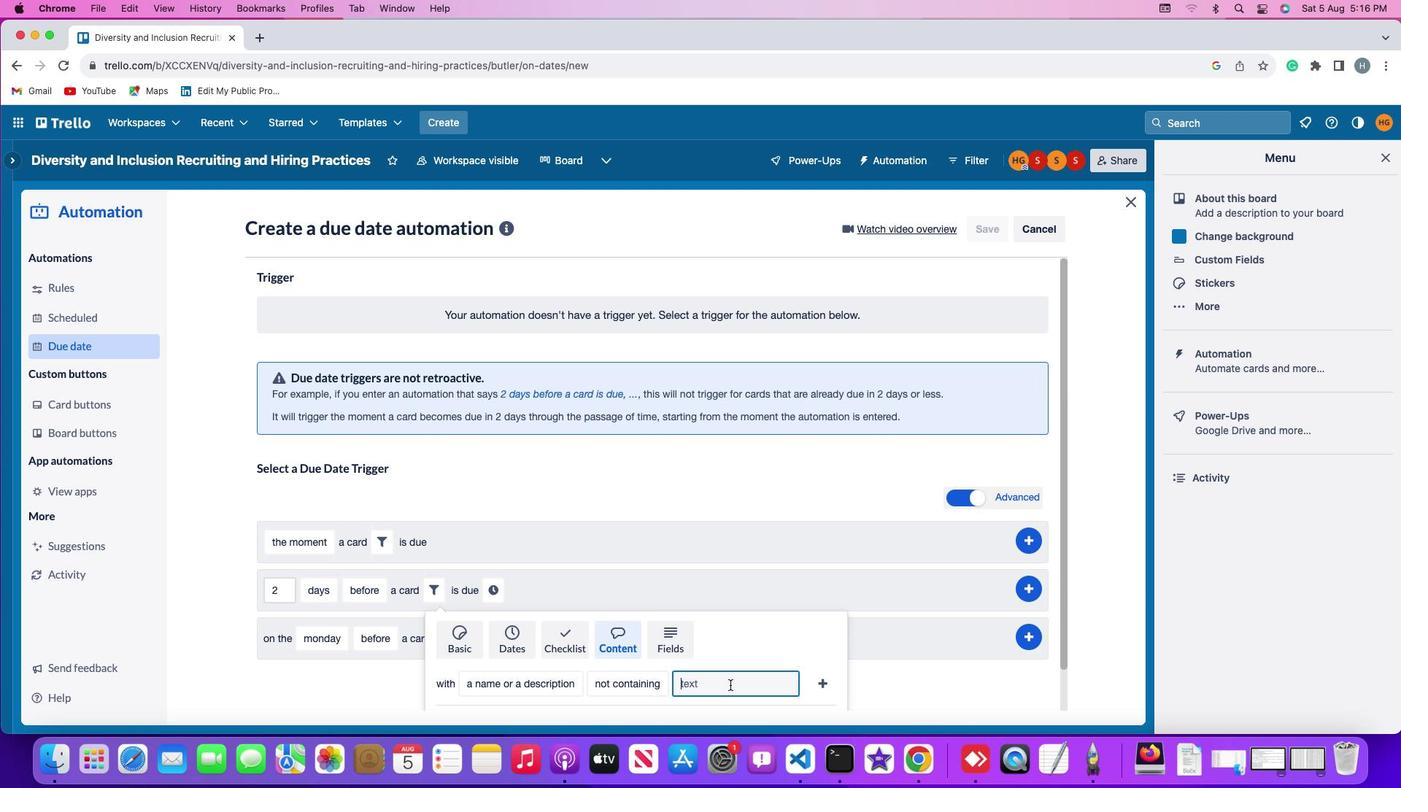 
Action: Key pressed 'r''e''s''u''m''e'
Screenshot: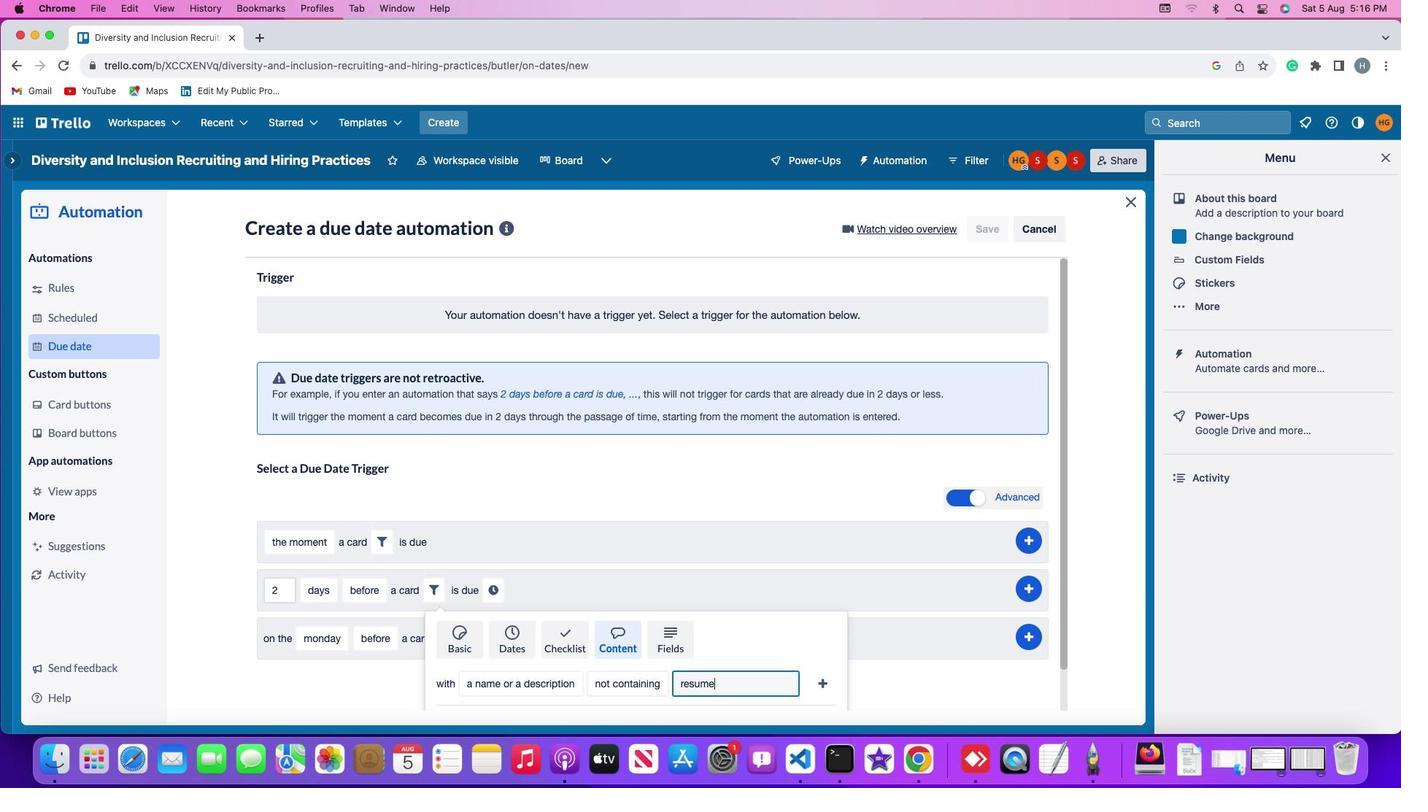 
Action: Mouse moved to (811, 681)
Screenshot: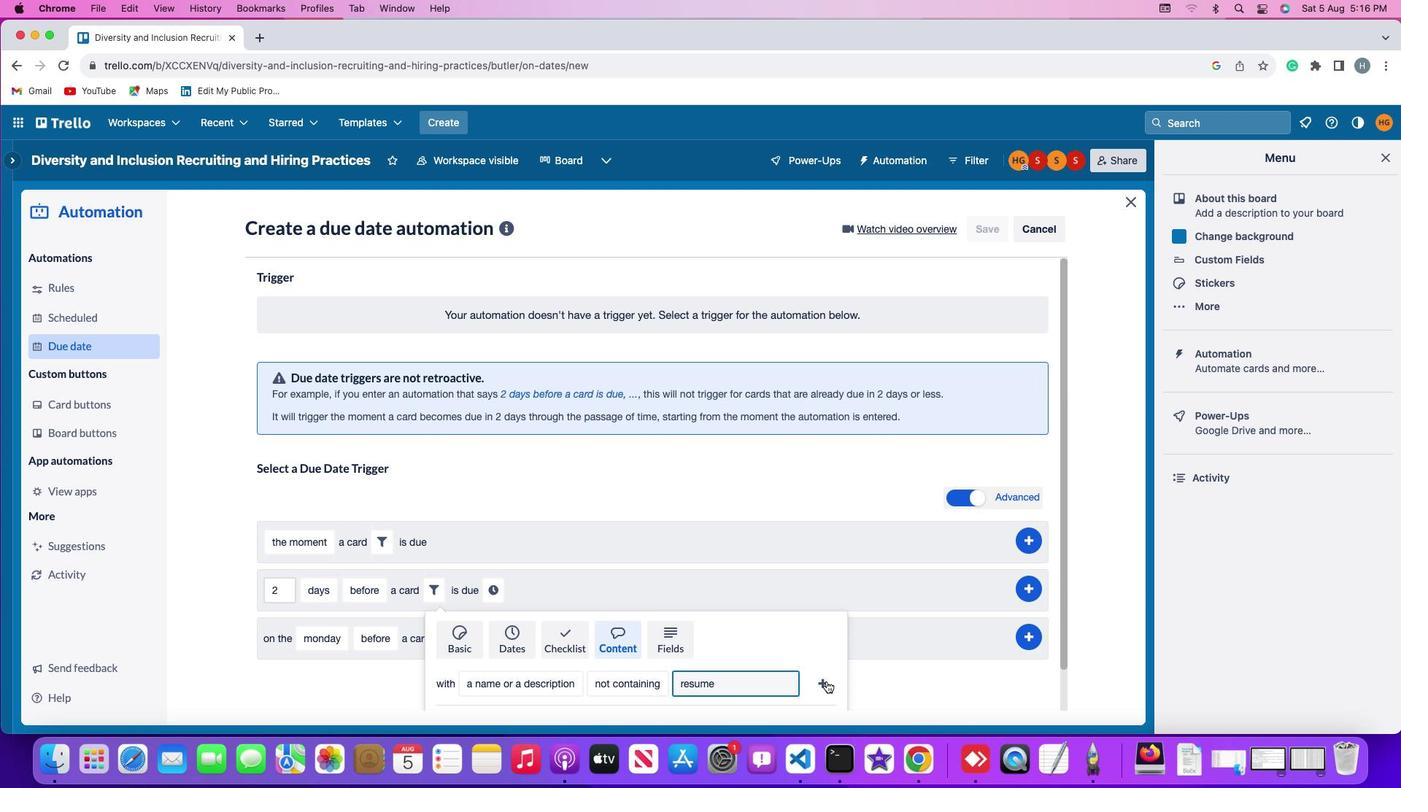 
Action: Mouse pressed left at (811, 681)
Screenshot: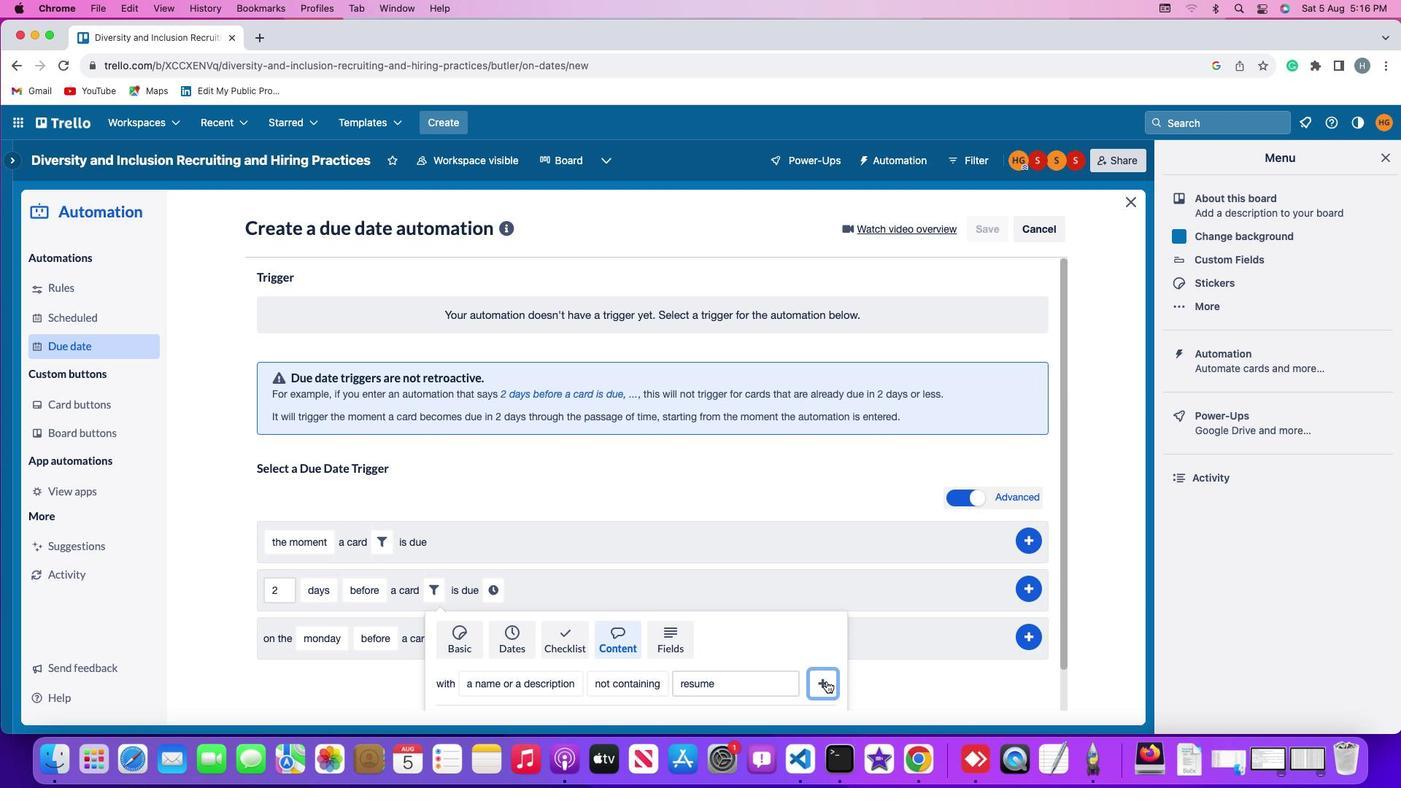 
Action: Mouse moved to (758, 586)
Screenshot: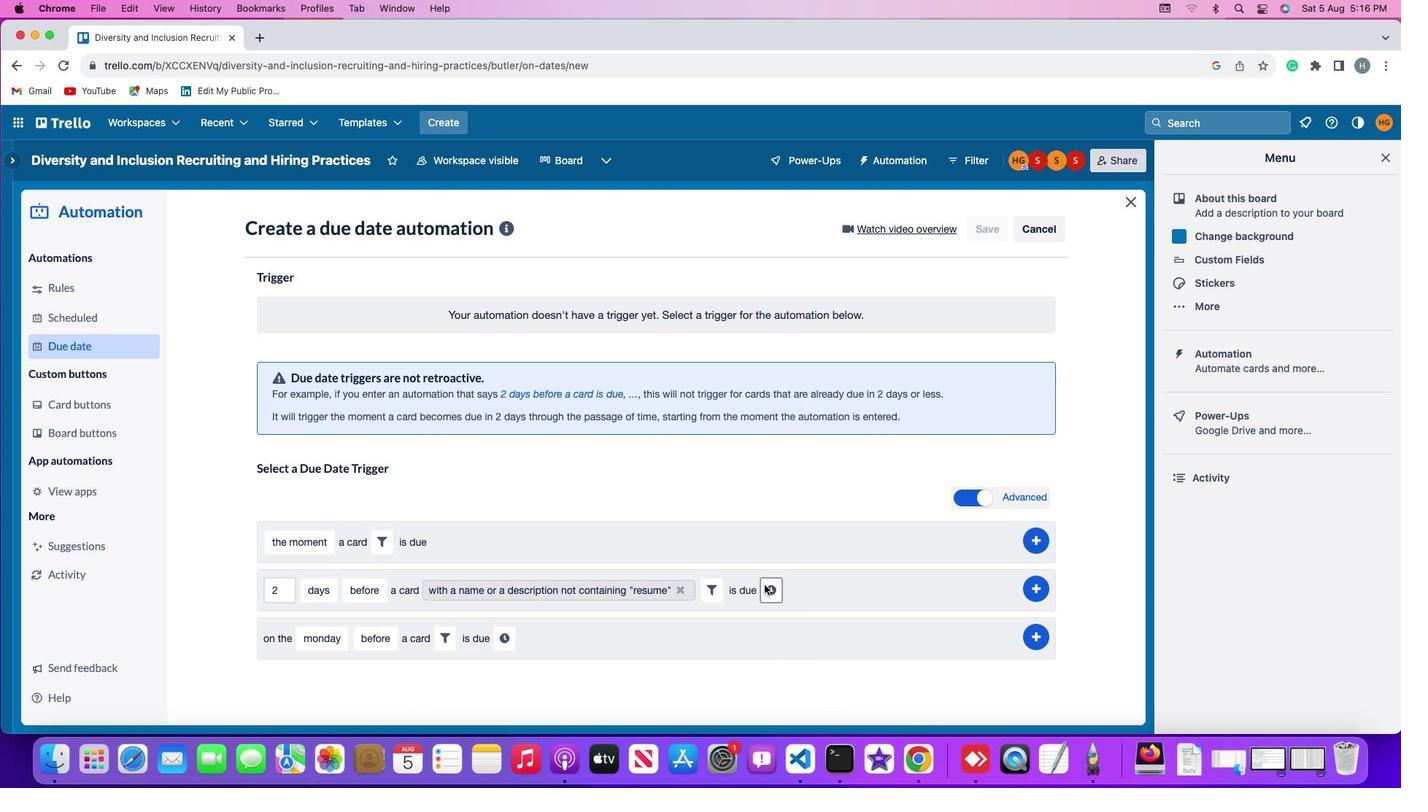 
Action: Mouse pressed left at (758, 586)
Screenshot: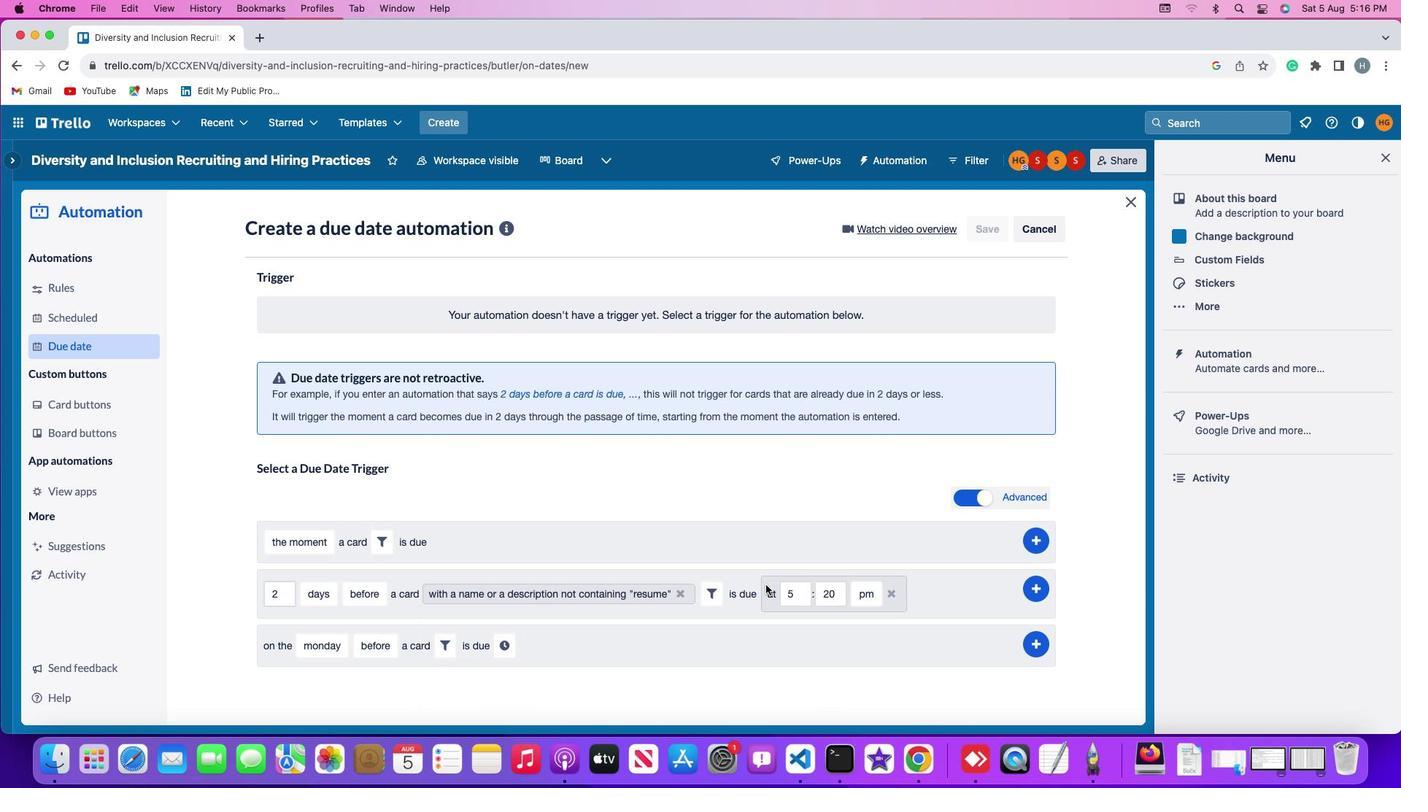 
Action: Mouse moved to (788, 599)
Screenshot: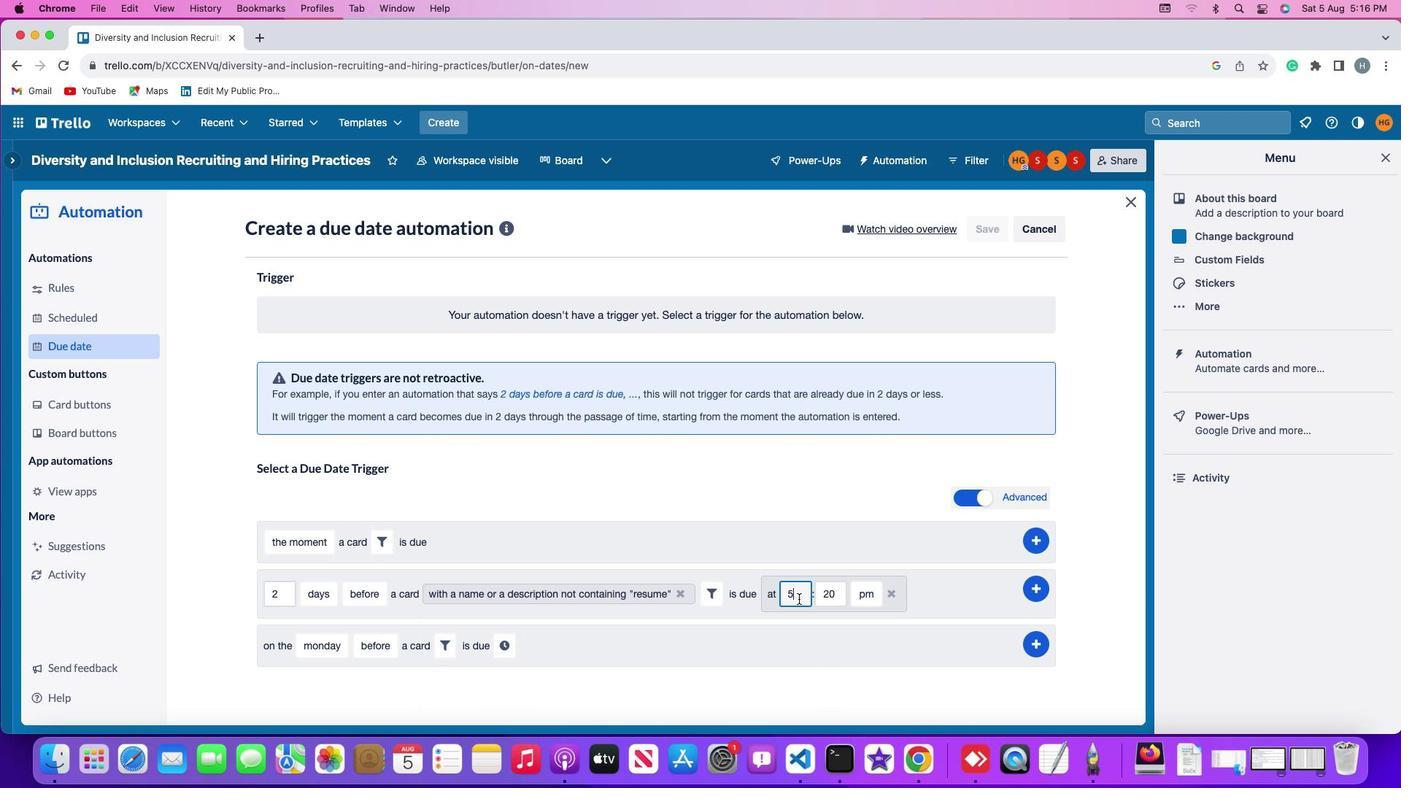
Action: Mouse pressed left at (788, 599)
Screenshot: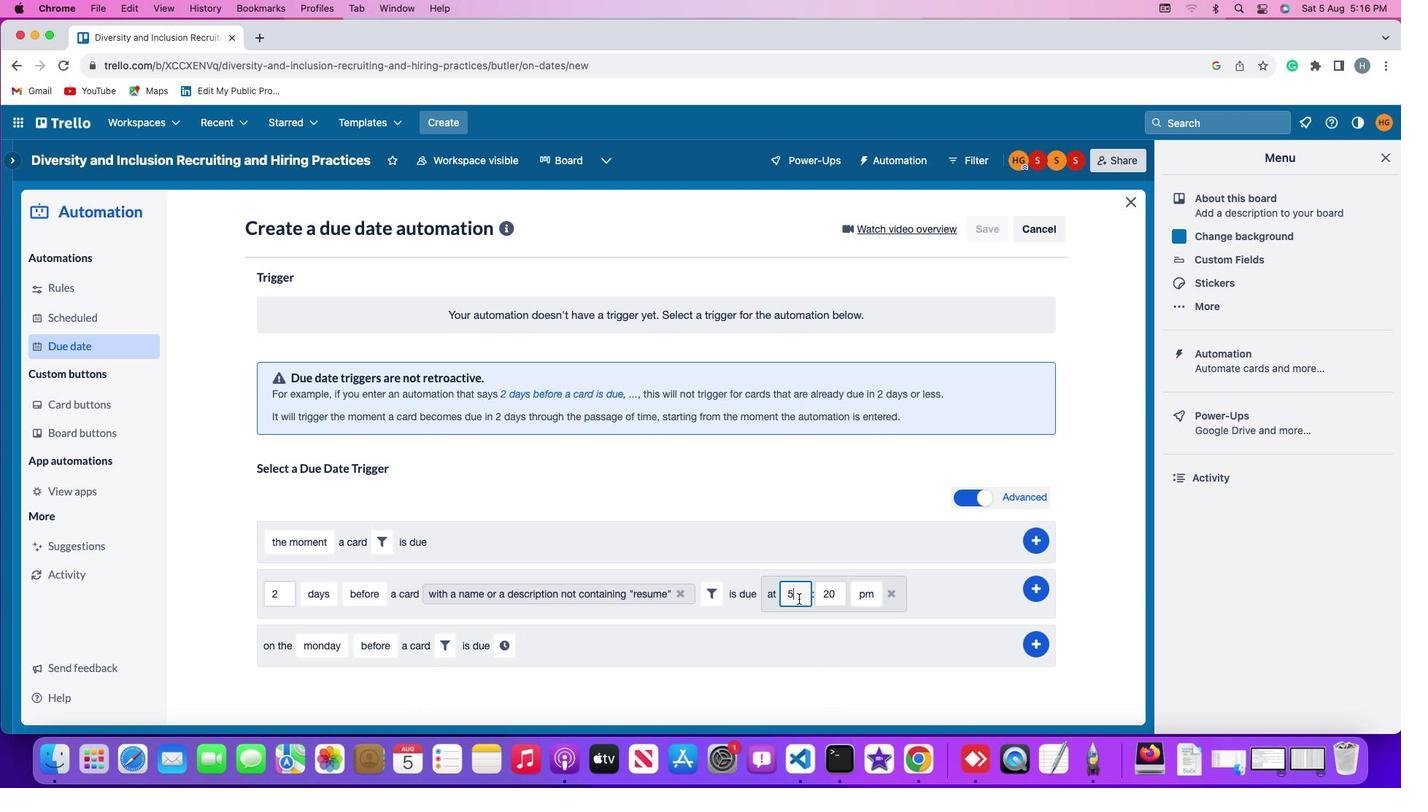 
Action: Key pressed Key.backspace'1''1'
Screenshot: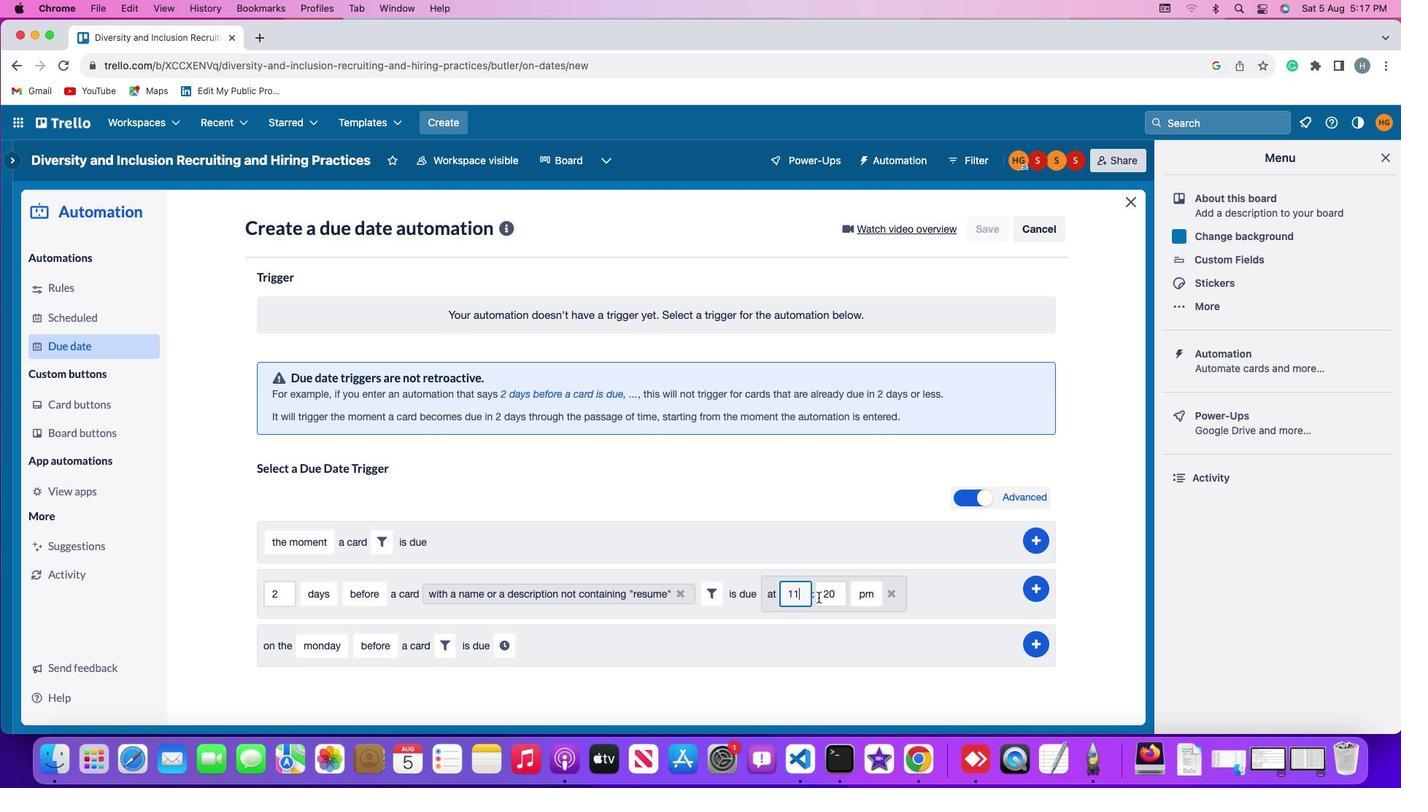 
Action: Mouse moved to (823, 595)
Screenshot: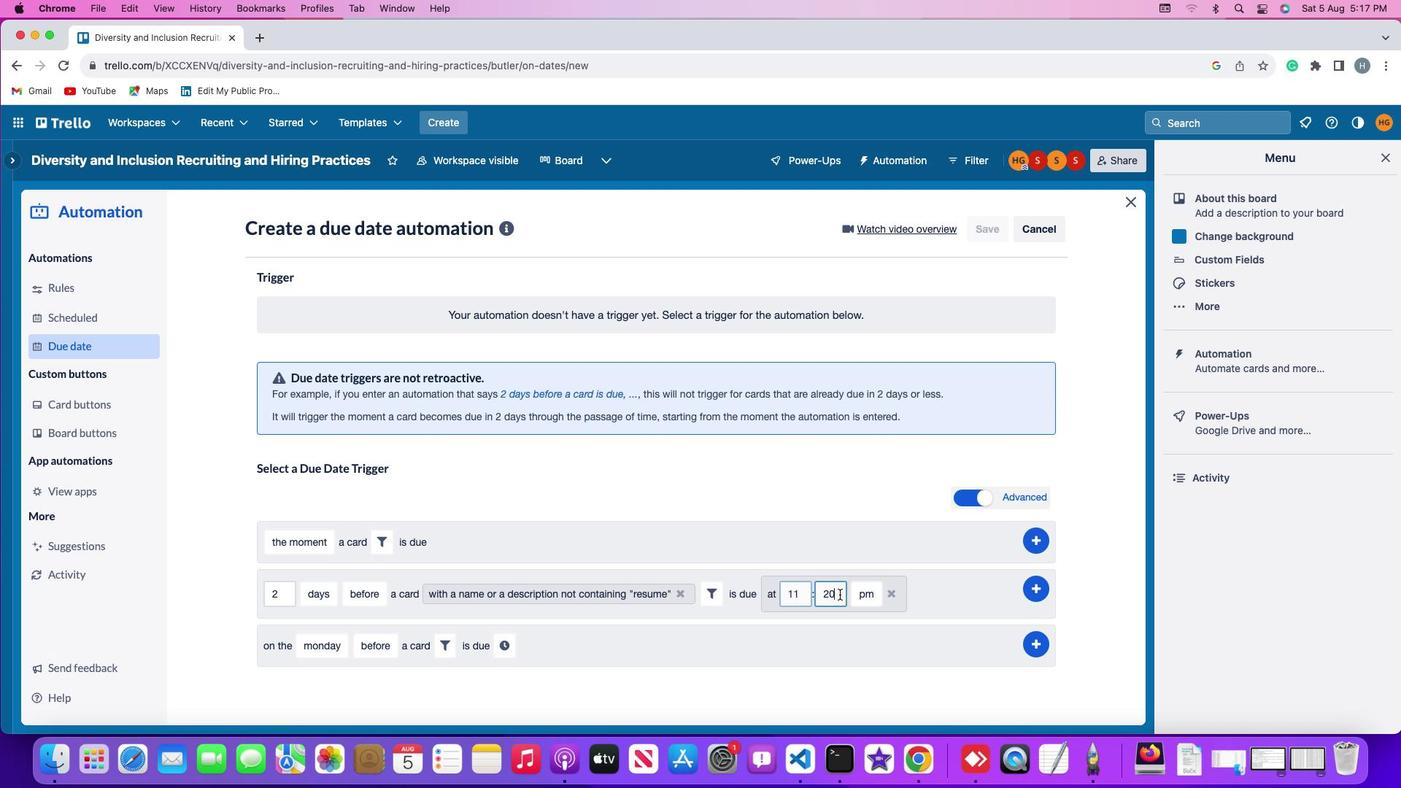 
Action: Mouse pressed left at (823, 595)
Screenshot: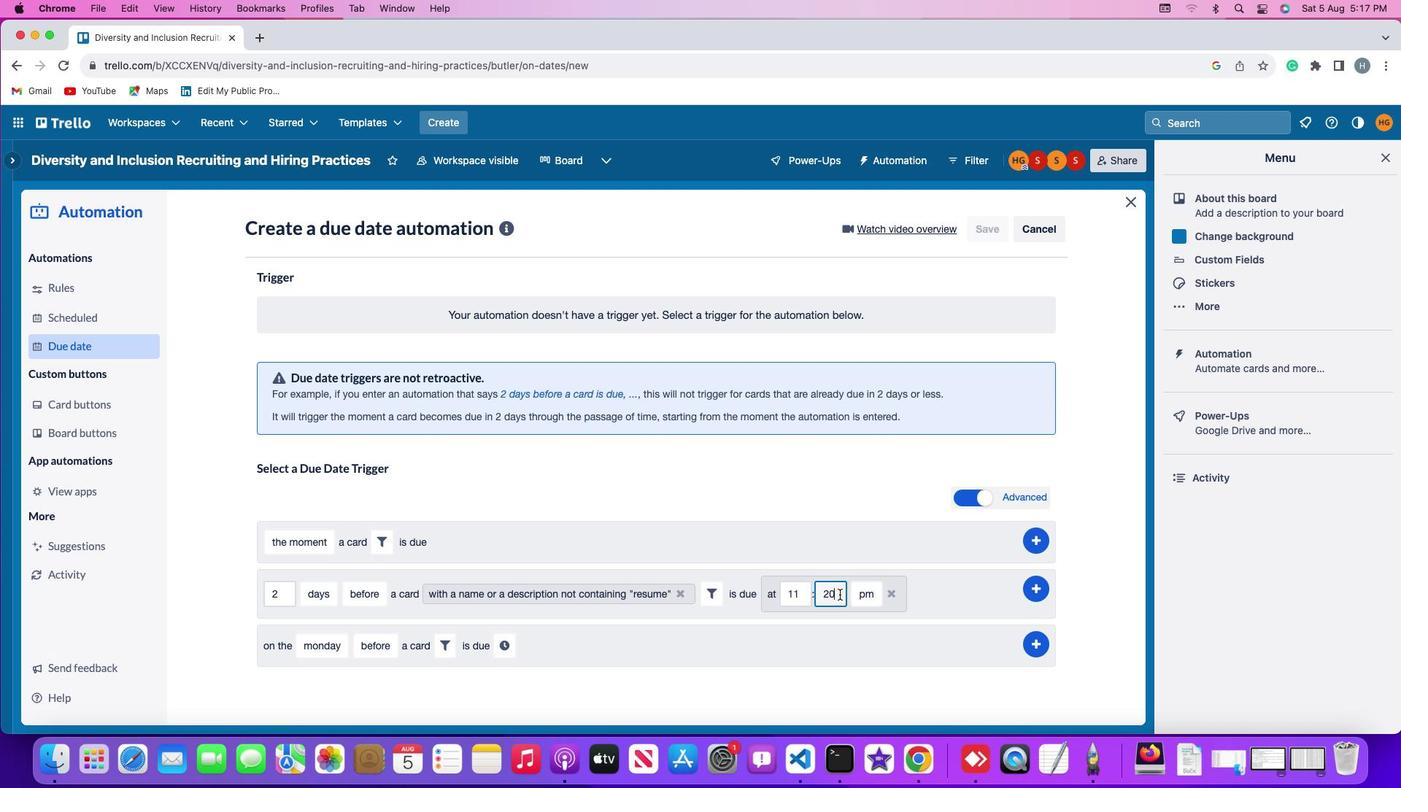 
Action: Key pressed Key.backspaceKey.backspaceKey.backspace'0''0'
Screenshot: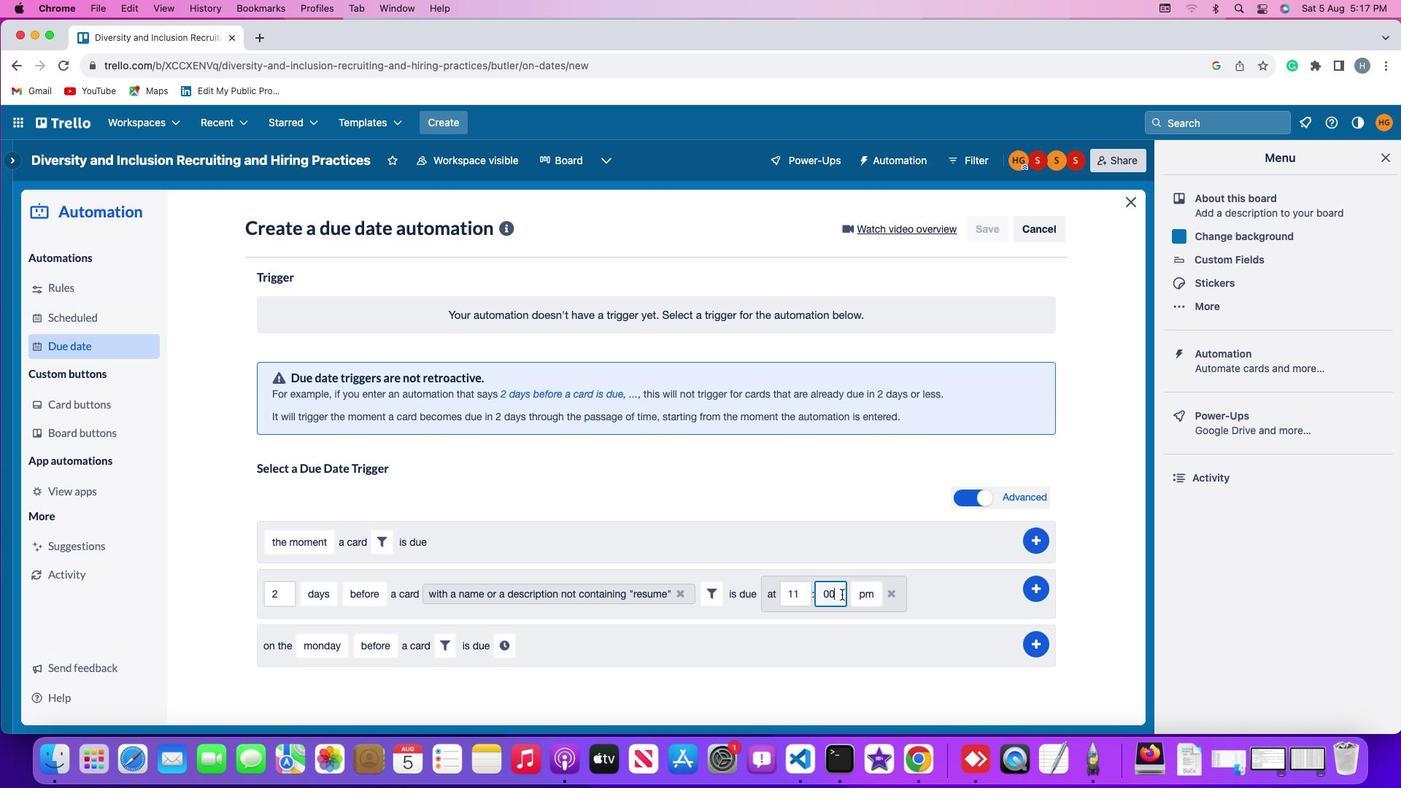 
Action: Mouse moved to (843, 593)
Screenshot: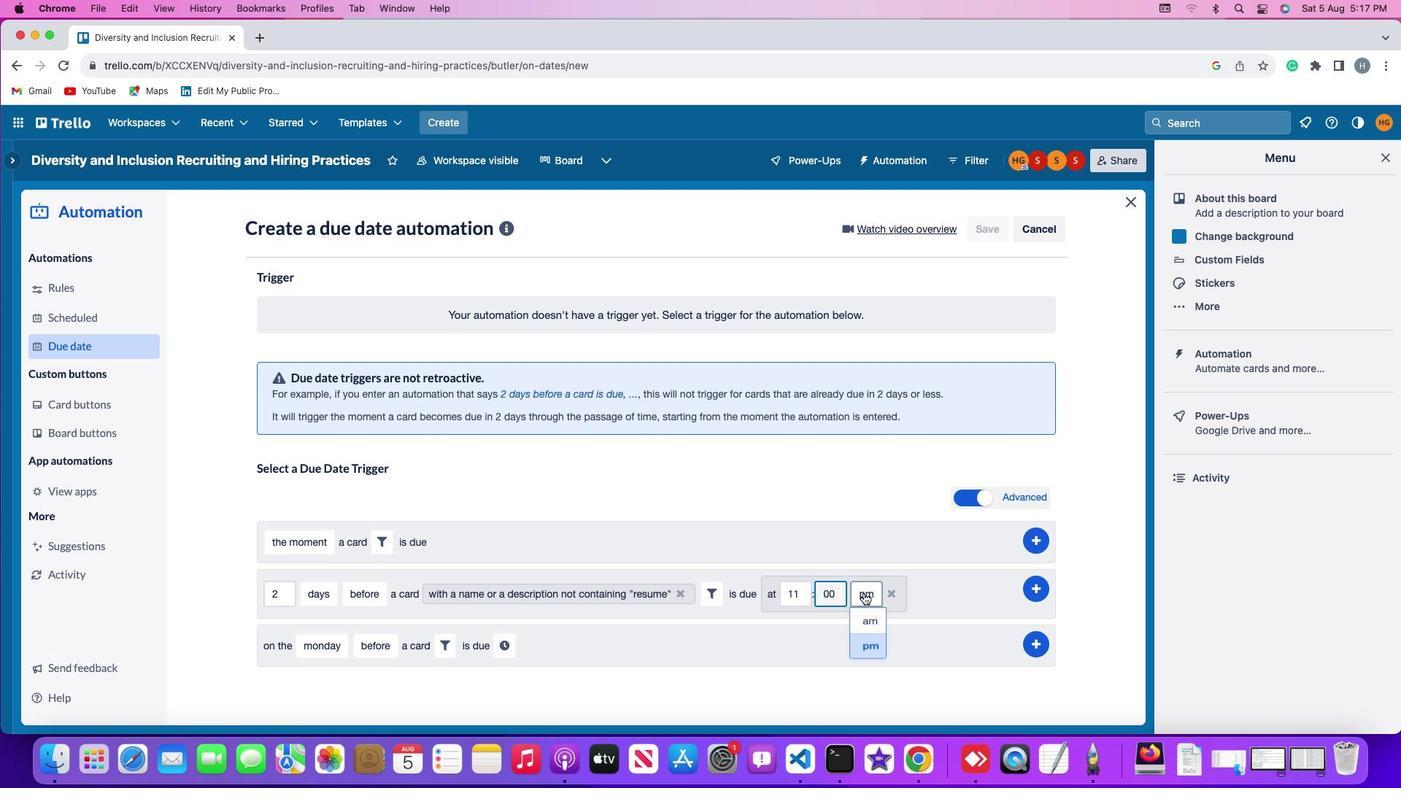 
Action: Mouse pressed left at (843, 593)
Screenshot: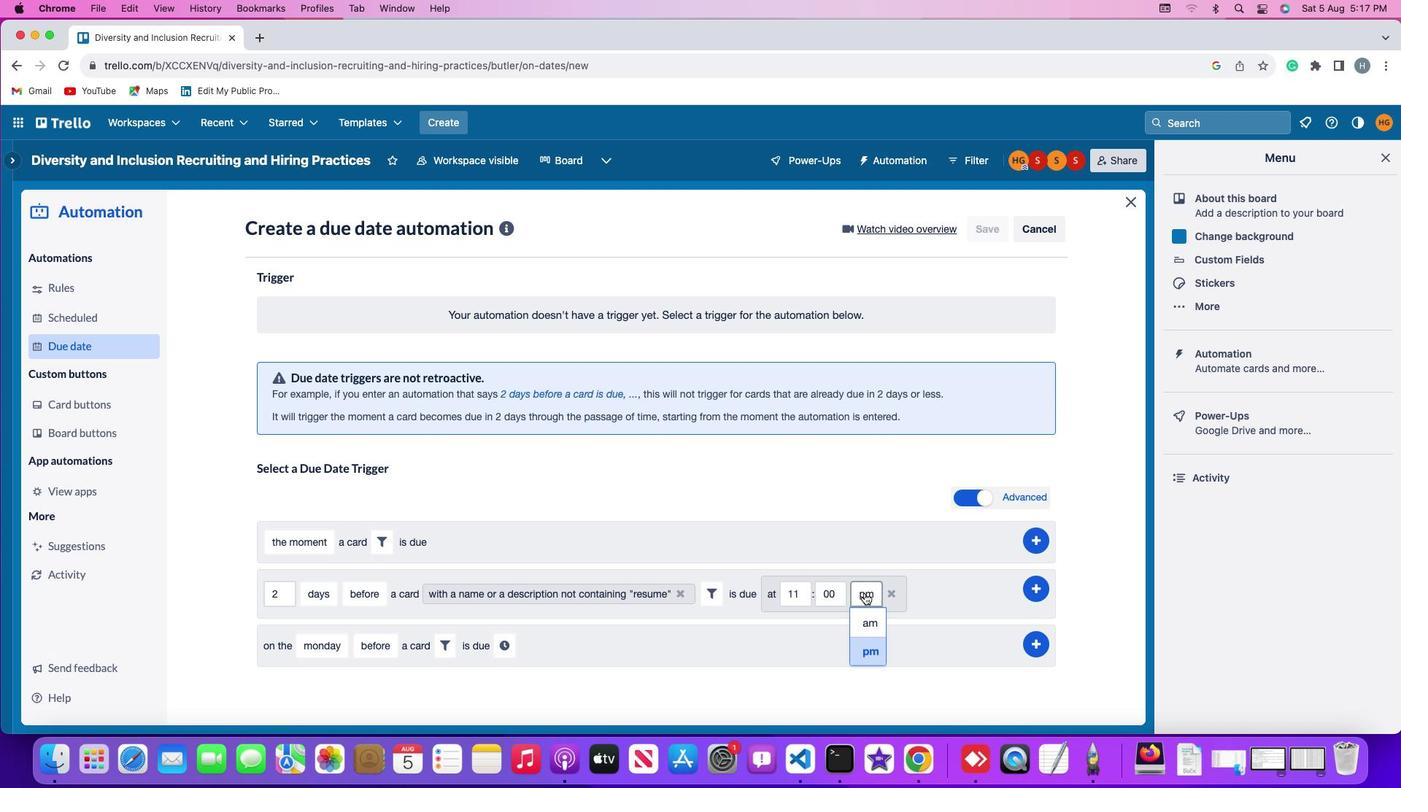 
Action: Mouse moved to (845, 616)
Screenshot: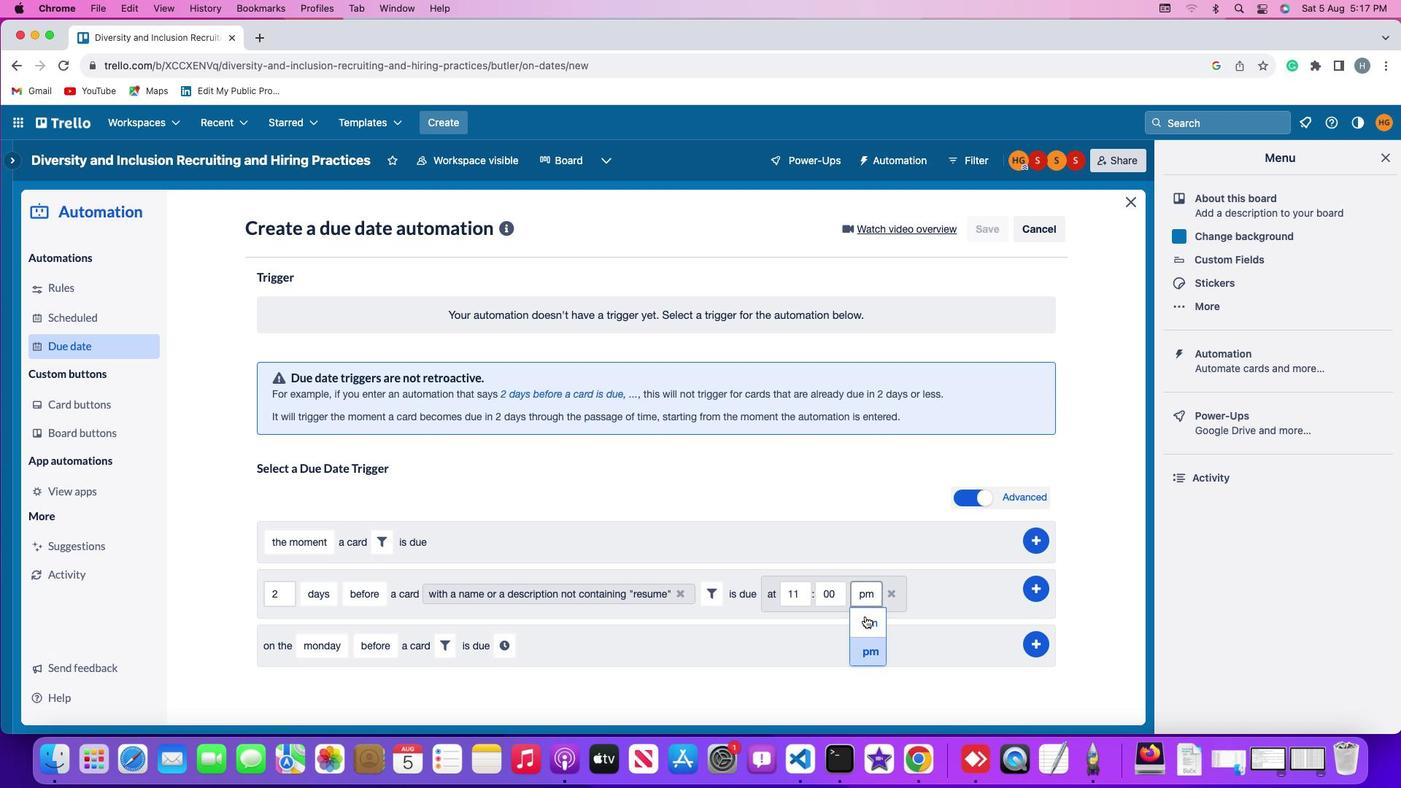 
Action: Mouse pressed left at (845, 616)
Screenshot: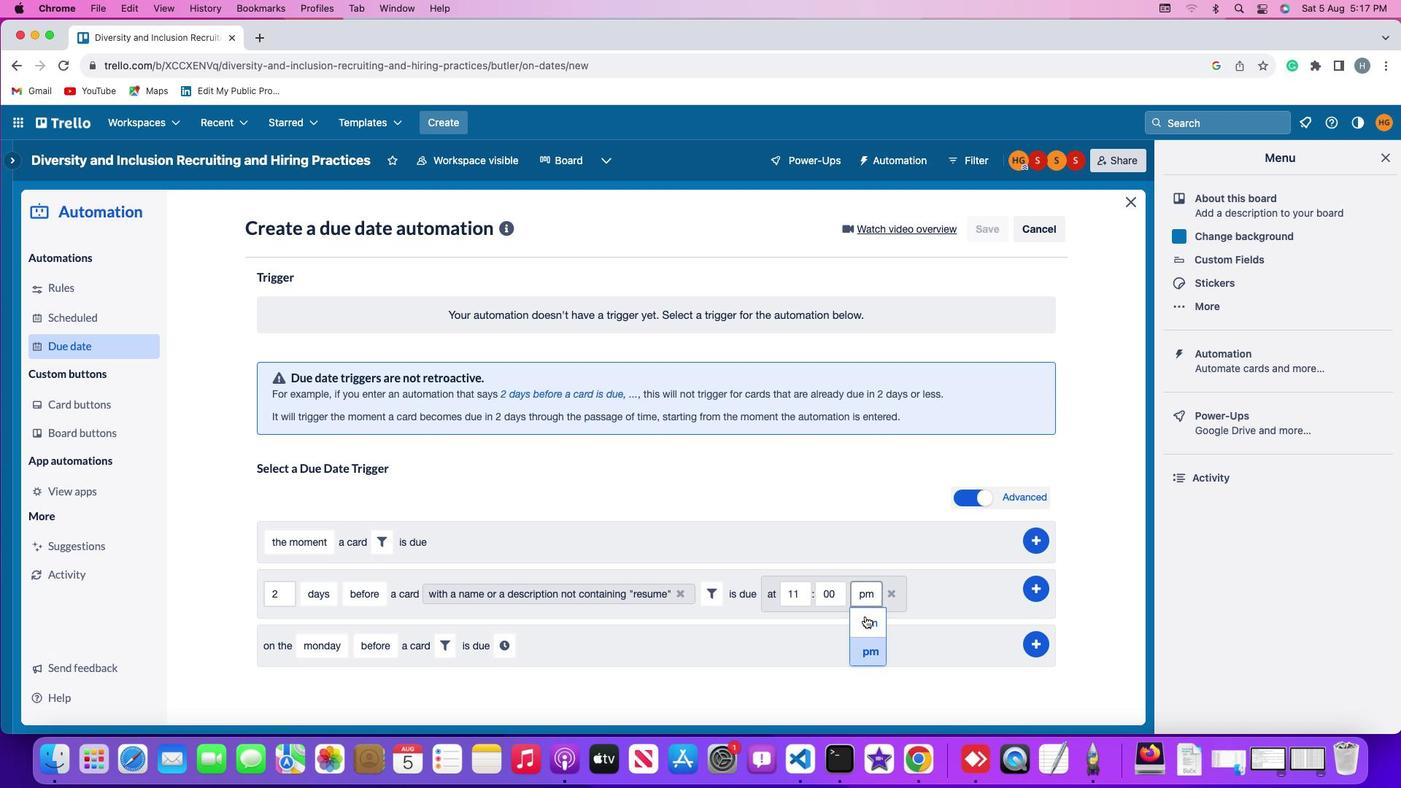 
Action: Mouse moved to (992, 584)
Screenshot: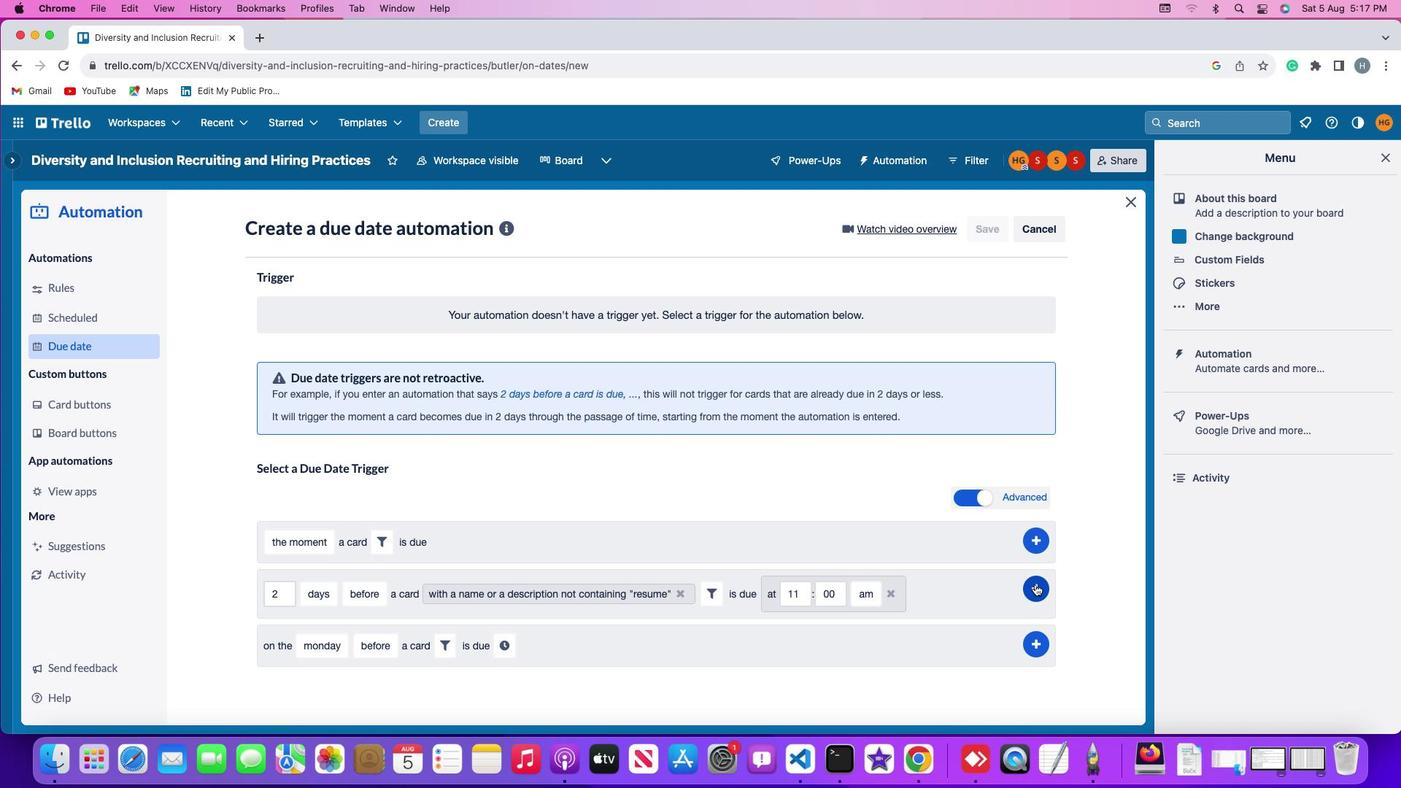 
Action: Mouse pressed left at (992, 584)
Screenshot: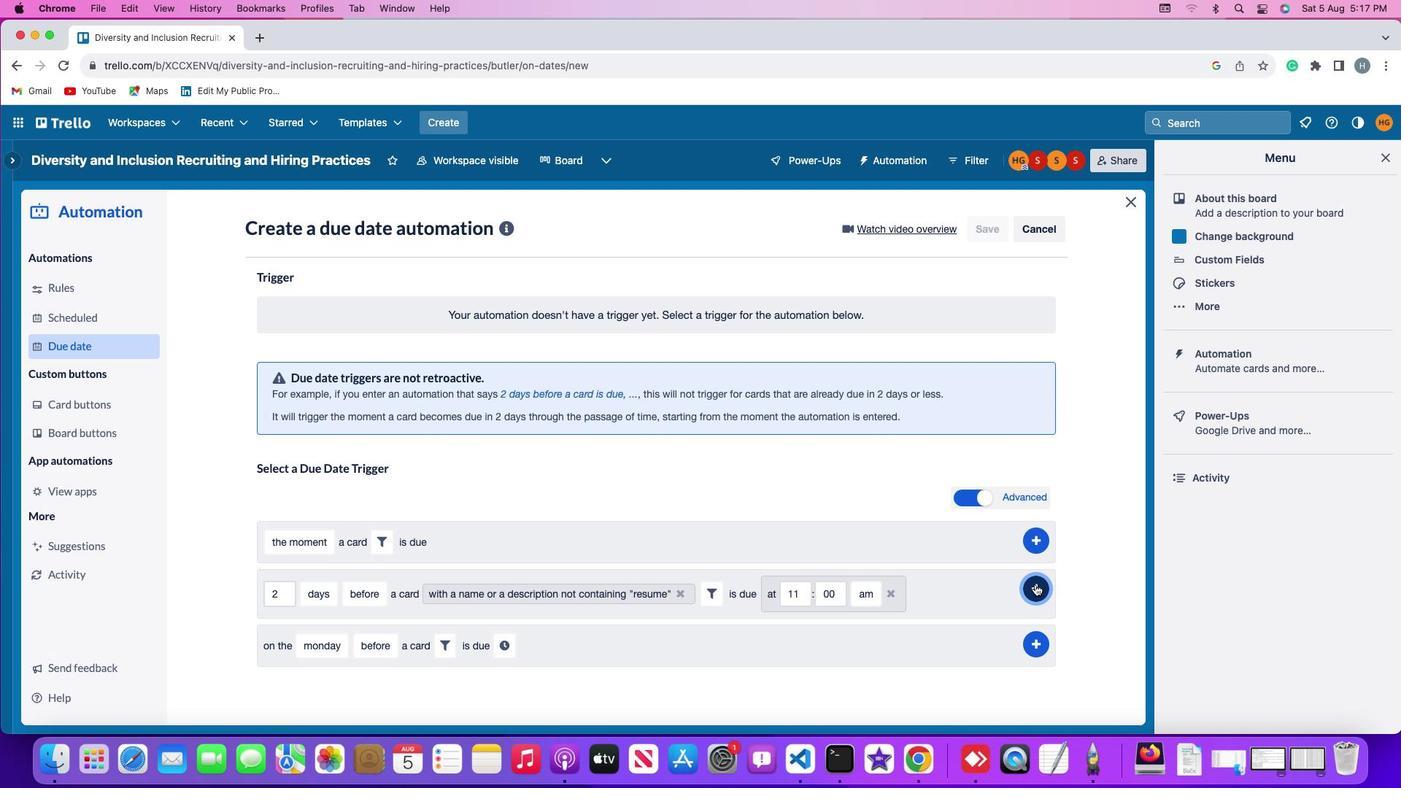 
Action: Mouse moved to (1034, 441)
Screenshot: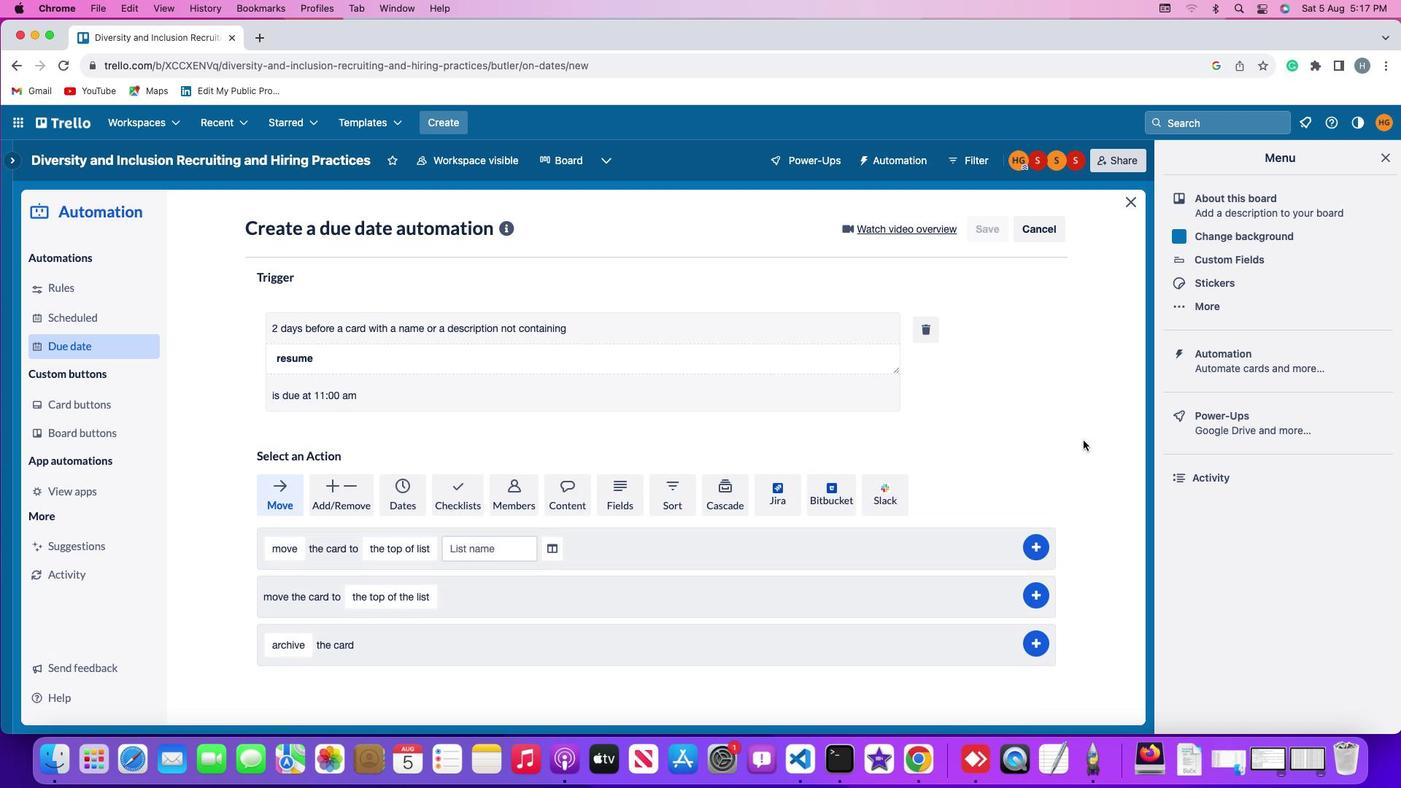 
